 Task: Create new contact,   with mail id: 'DoeTrinity@tiffany.com', first name: 'Trinity', Last name: 'Doe', Job Title: Digital Marketing Manager, Phone number (512) 555-5678. Change life cycle stage to  'Lead' and lead status to 'New'. Add new company to the associated contact: zun.com.cn and type: Prospect. Logged in from softage.6@softage.net
Action: Mouse moved to (108, 87)
Screenshot: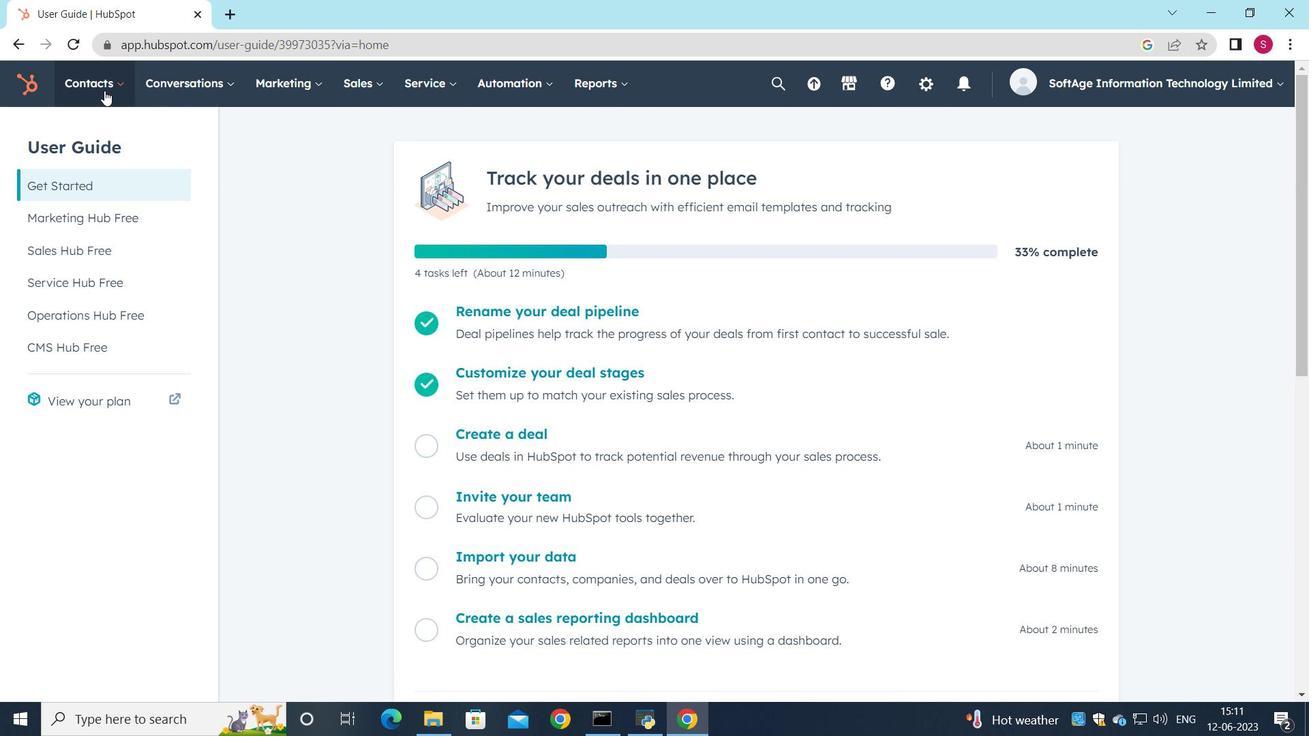
Action: Mouse pressed left at (108, 87)
Screenshot: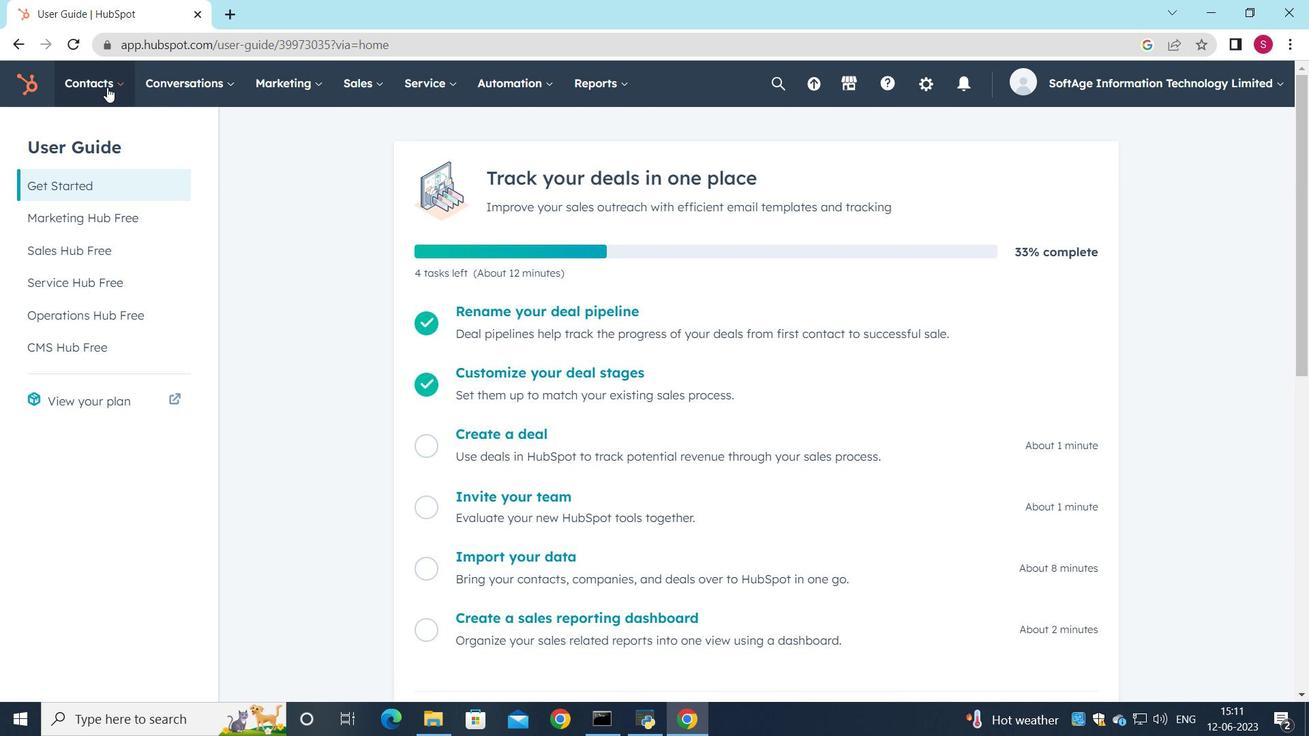 
Action: Mouse moved to (102, 134)
Screenshot: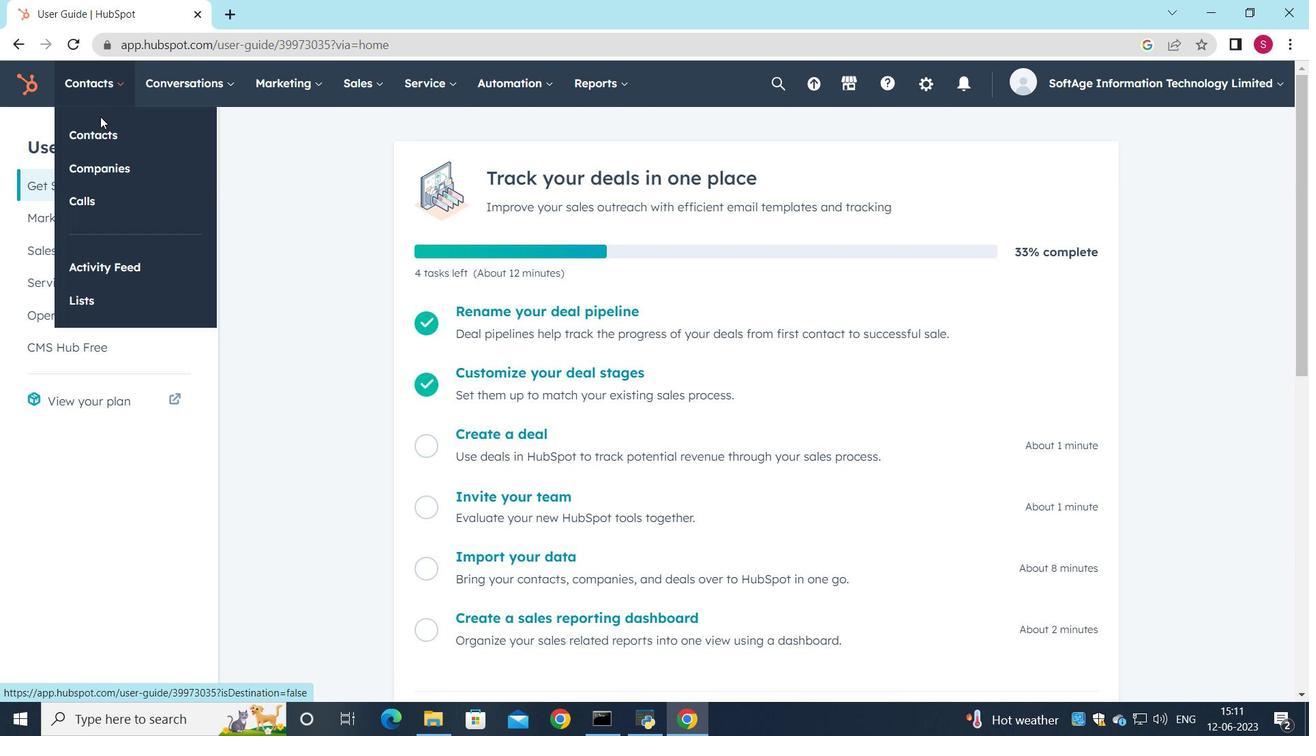
Action: Mouse pressed left at (102, 134)
Screenshot: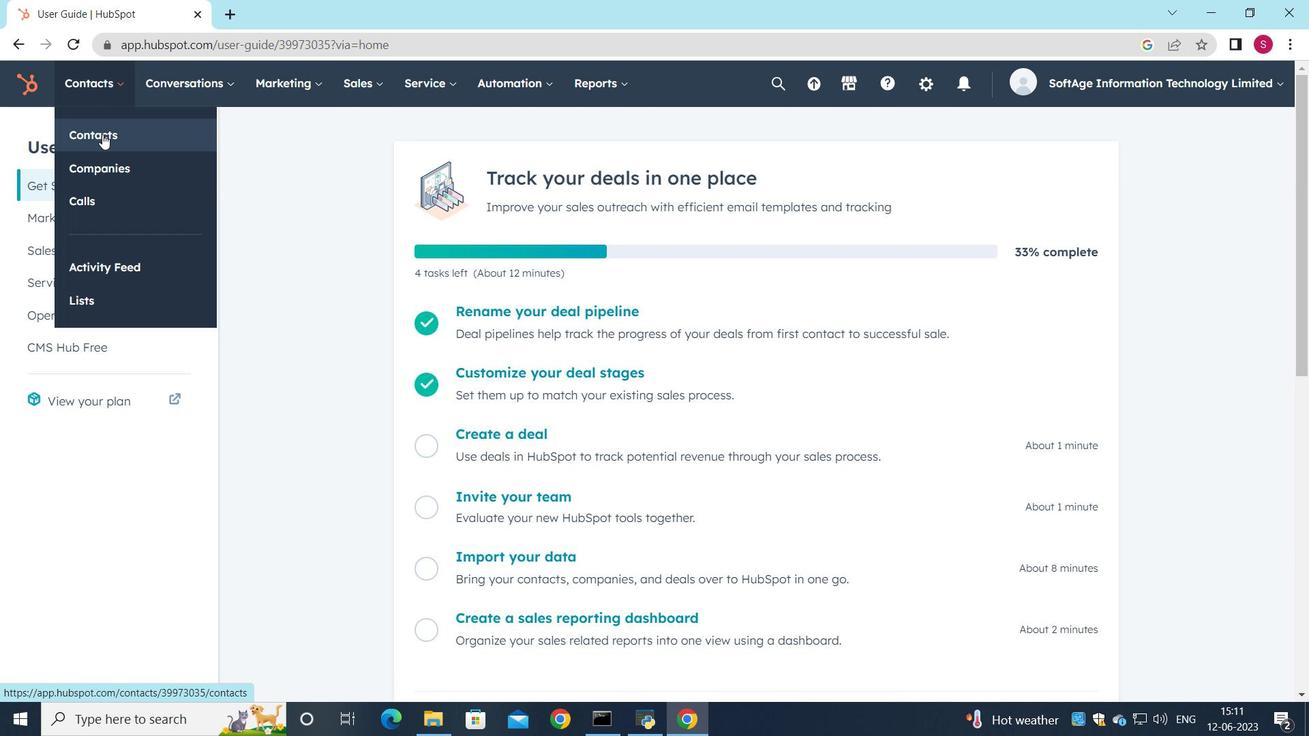 
Action: Mouse moved to (1235, 138)
Screenshot: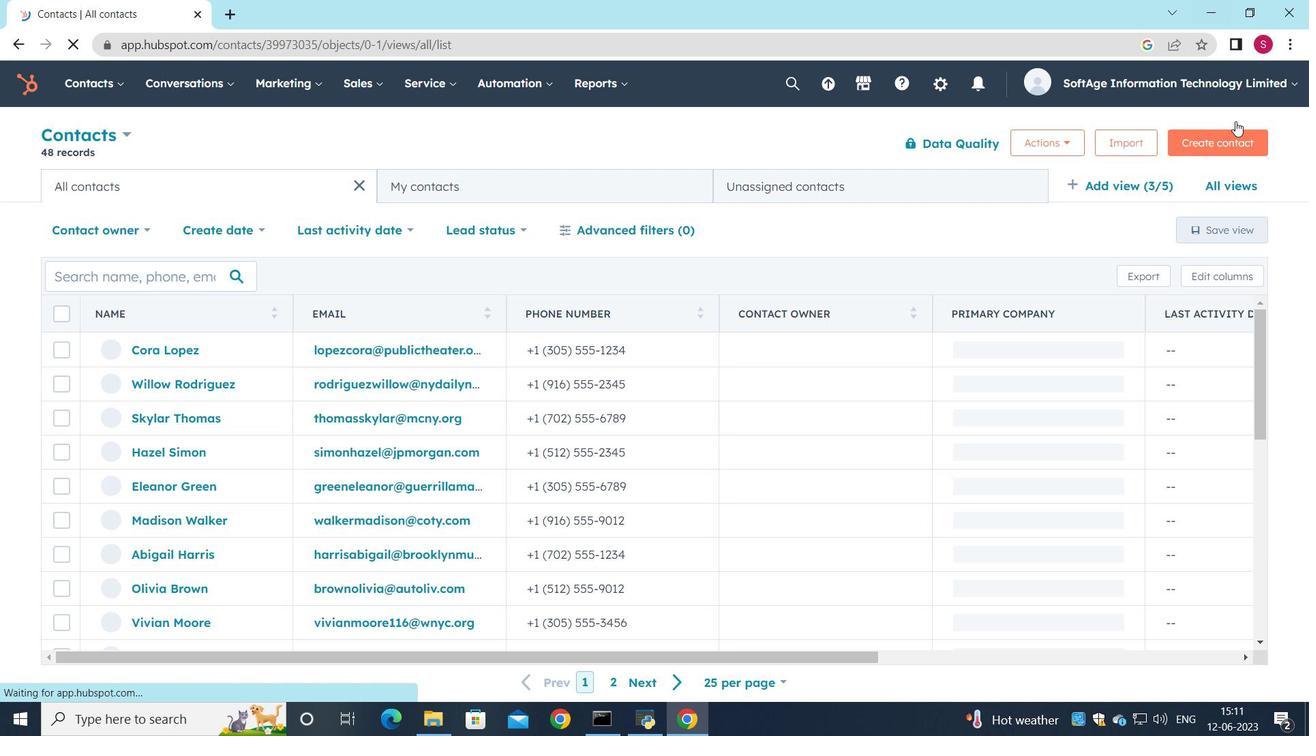 
Action: Mouse pressed left at (1235, 138)
Screenshot: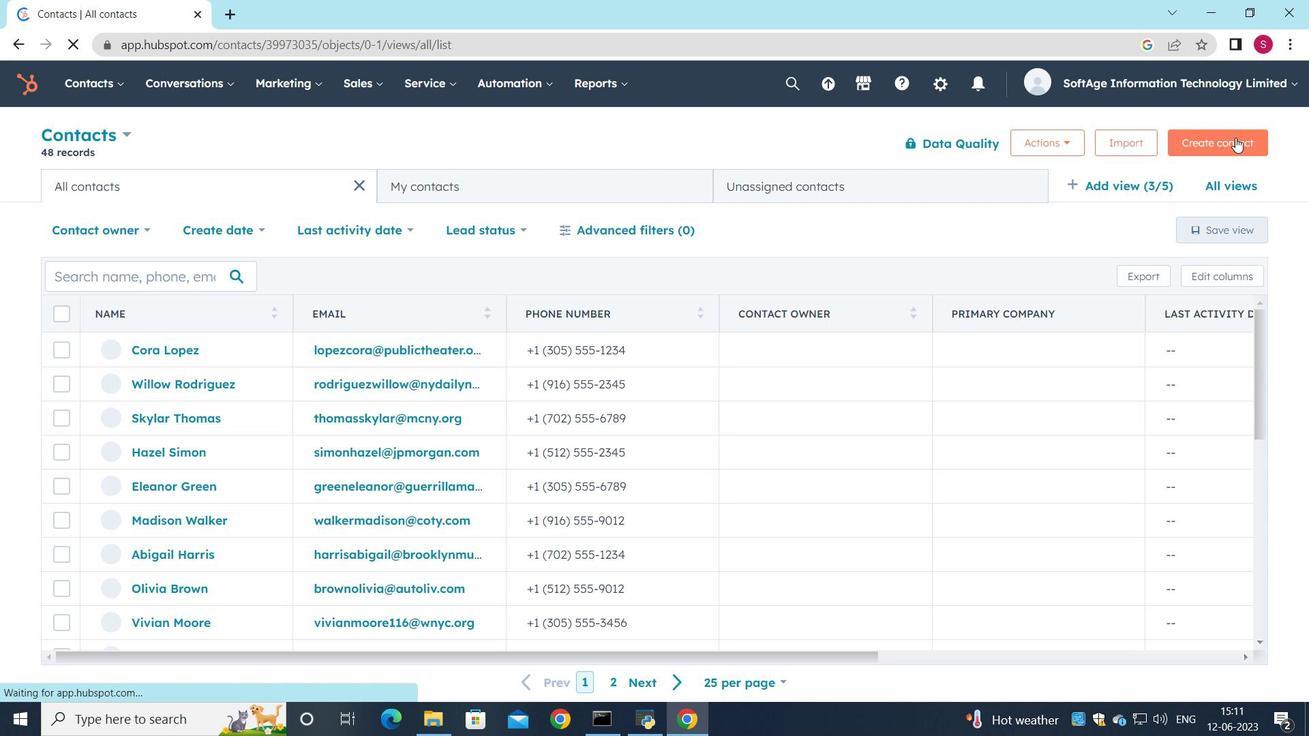 
Action: Mouse moved to (926, 214)
Screenshot: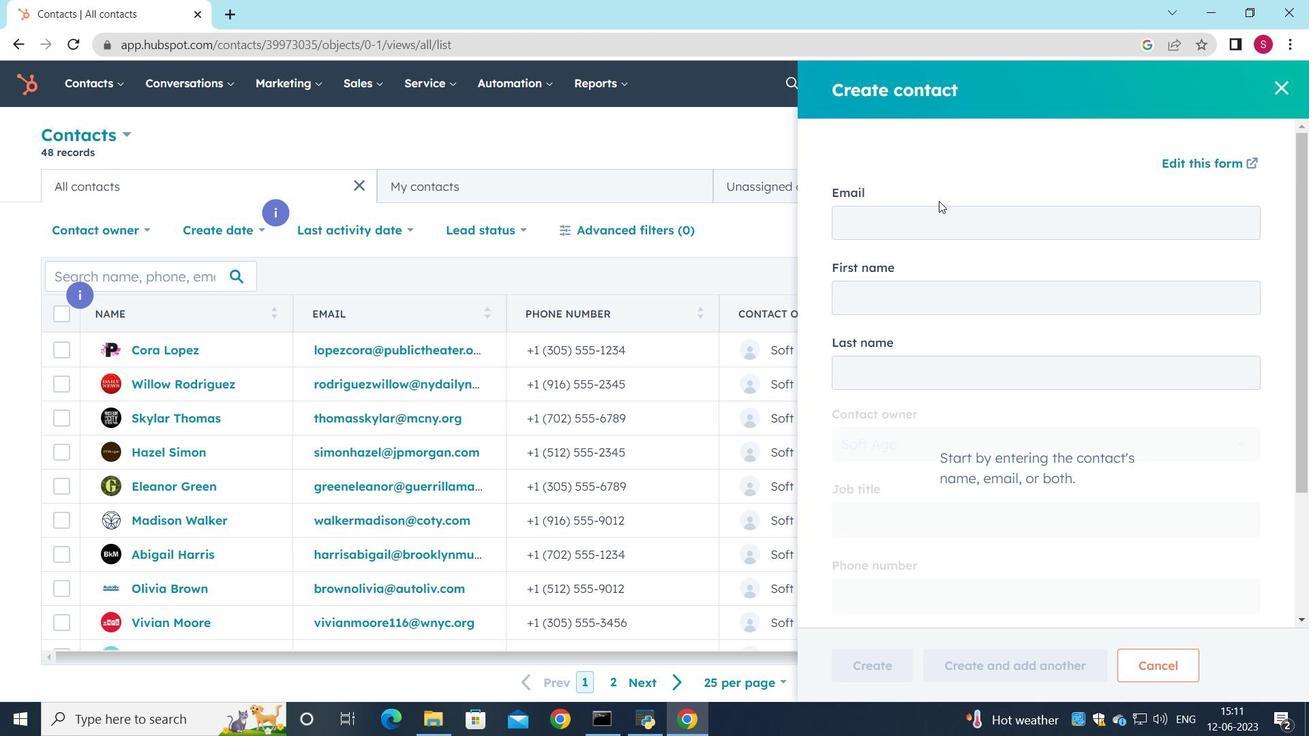 
Action: Mouse pressed left at (926, 214)
Screenshot: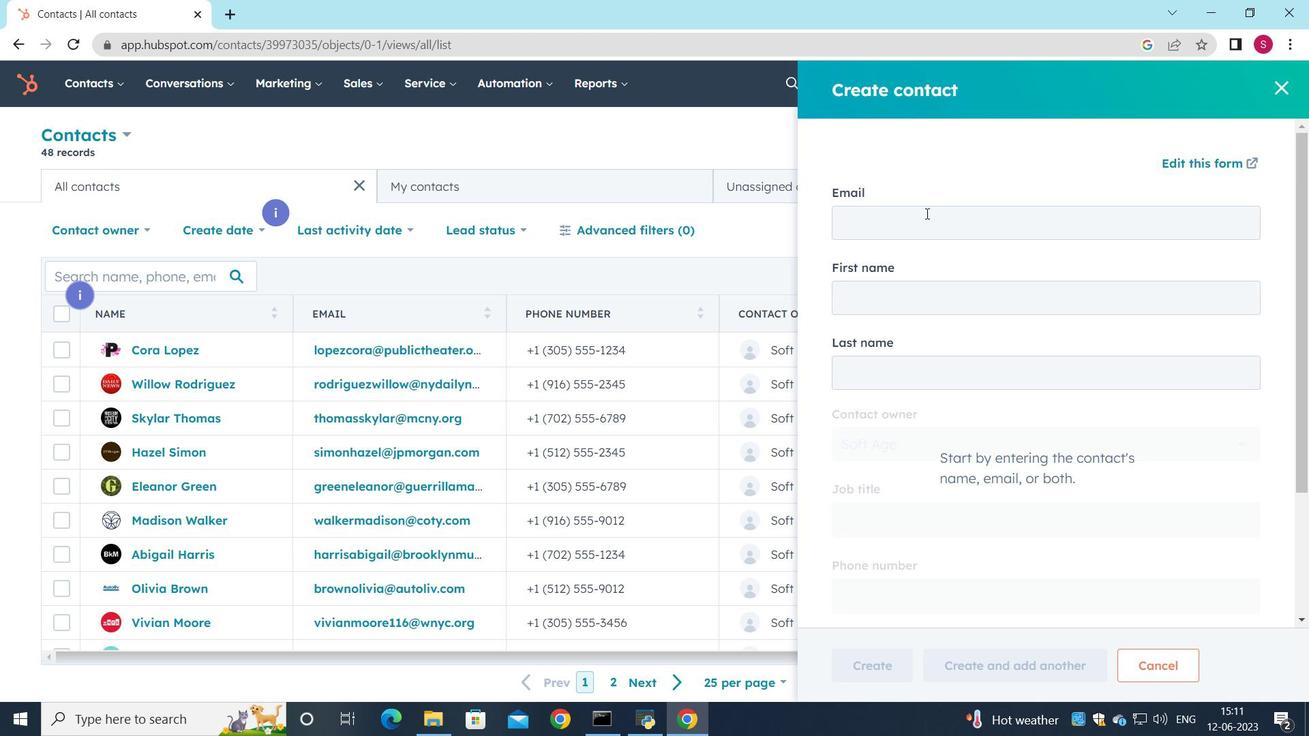 
Action: Mouse moved to (927, 219)
Screenshot: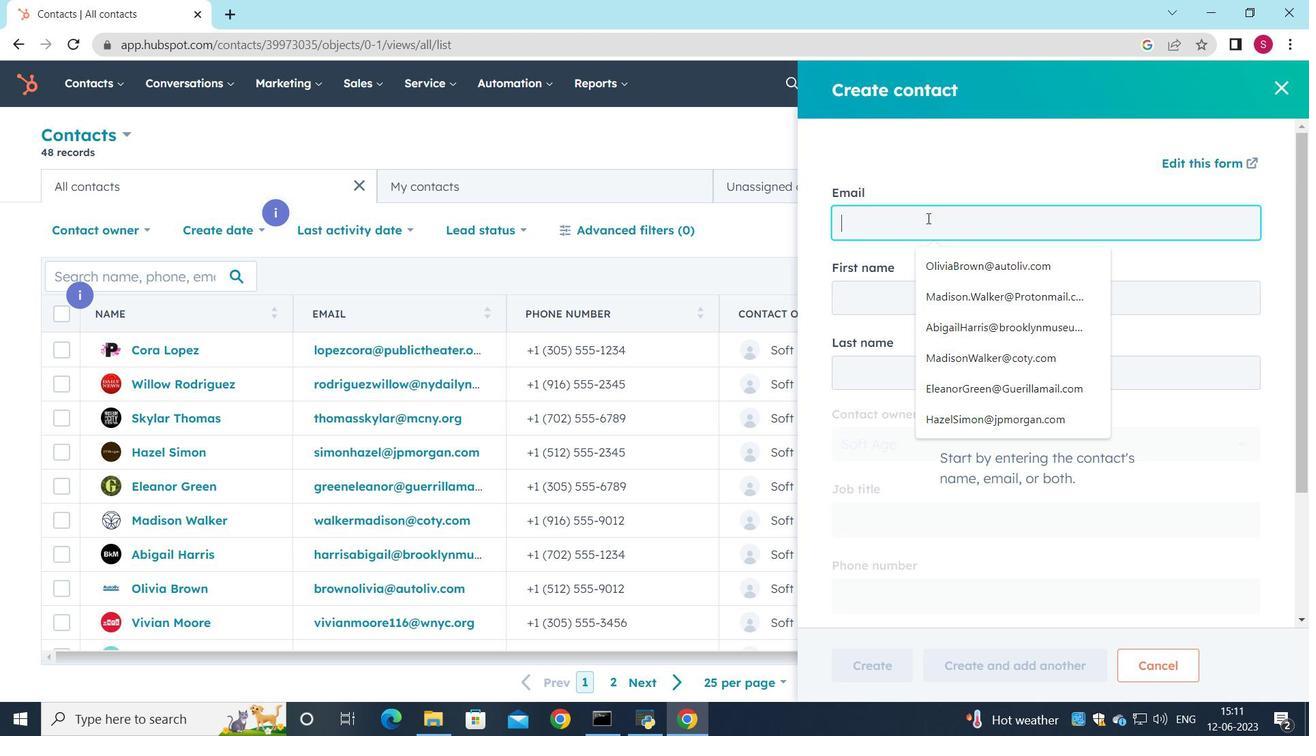 
Action: Key pressed <Key.shift>Doe<Key.shift><Key.shift><Key.shift><Key.shift><Key.shift>trinity<Key.shift><Key.shift>@tiffany.com
Screenshot: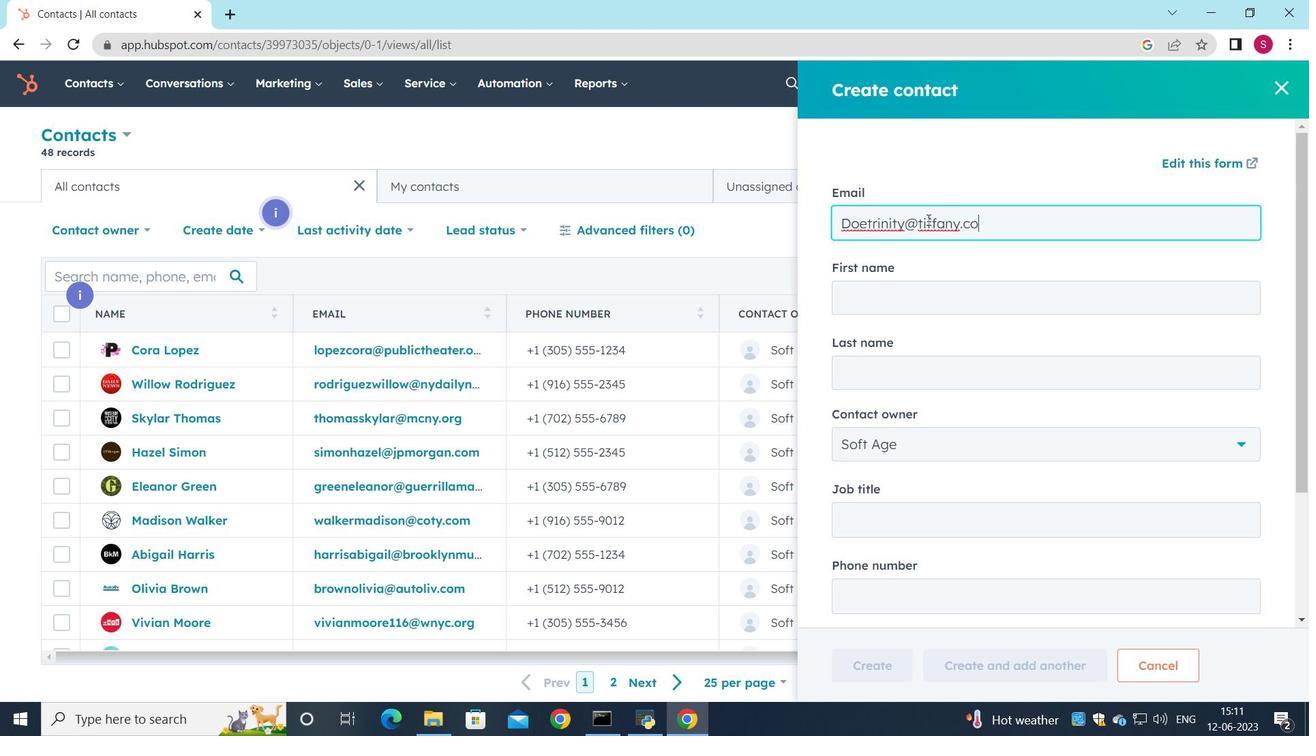 
Action: Mouse moved to (919, 293)
Screenshot: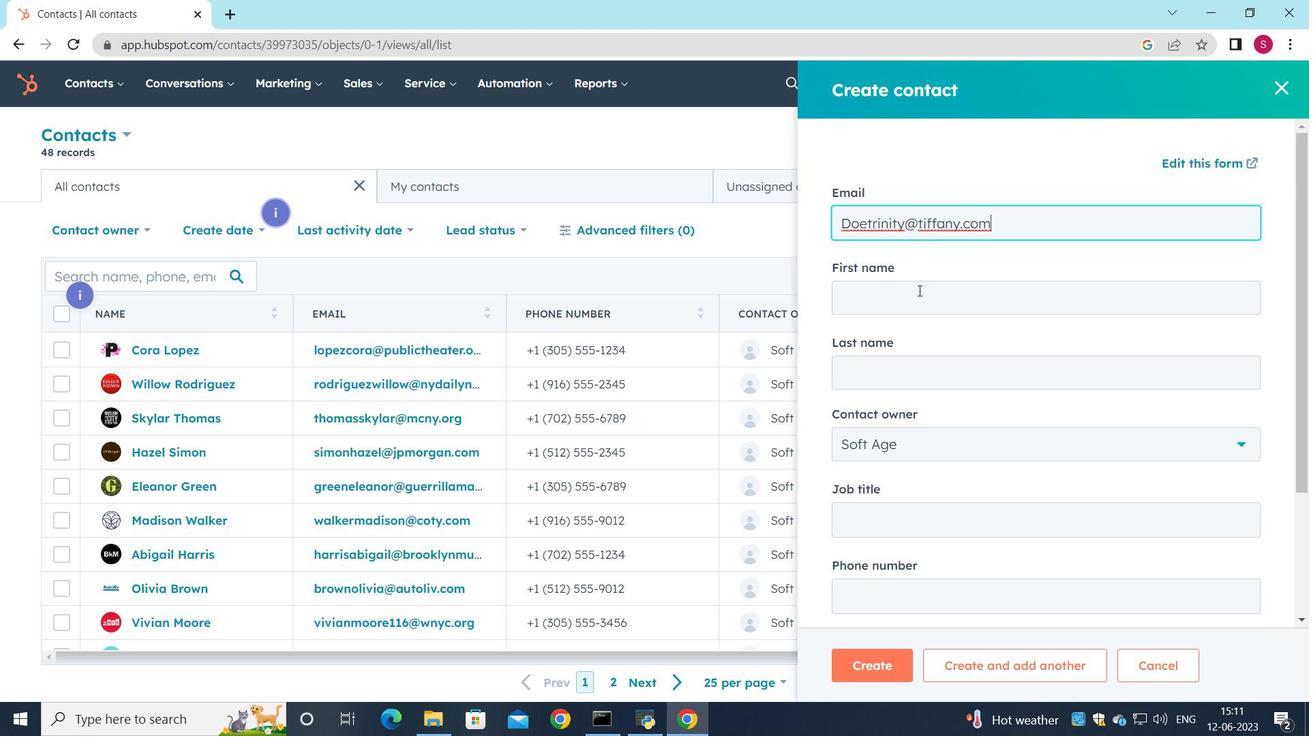 
Action: Mouse pressed left at (919, 293)
Screenshot: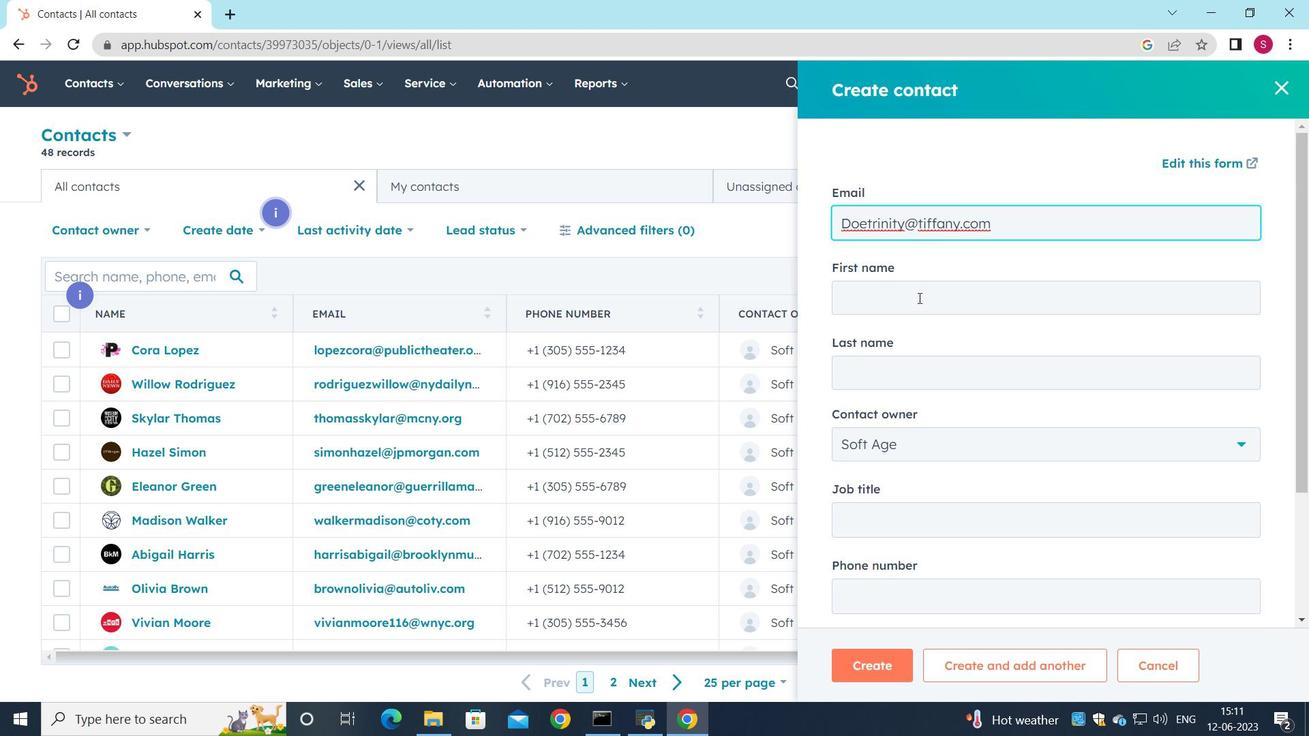 
Action: Key pressed <Key.shift><Key.shift><Key.shift><Key.shift><Key.shift><Key.shift><Key.shift><Key.shift><Key.shift><Key.shift><Key.shift><Key.shift><Key.shift><Key.shift><Key.shift><Key.shift><Key.shift><Key.shift><Key.shift><Key.shift><Key.shift><Key.shift><Key.shift><Key.shift><Key.shift><Key.shift><Key.shift><Key.shift><Key.shift><Key.shift><Key.shift><Key.shift><Key.shift><Key.shift><Key.shift><Key.shift><Key.shift>Trinity
Screenshot: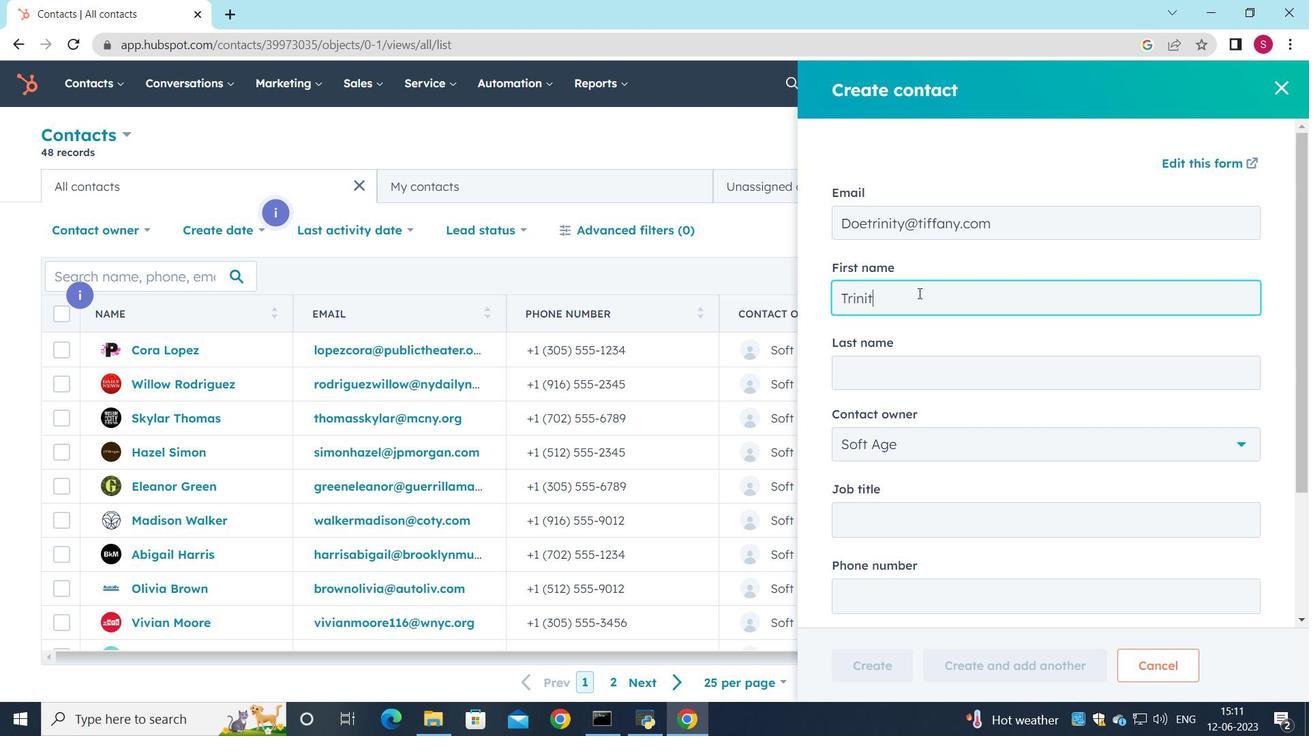 
Action: Mouse moved to (892, 364)
Screenshot: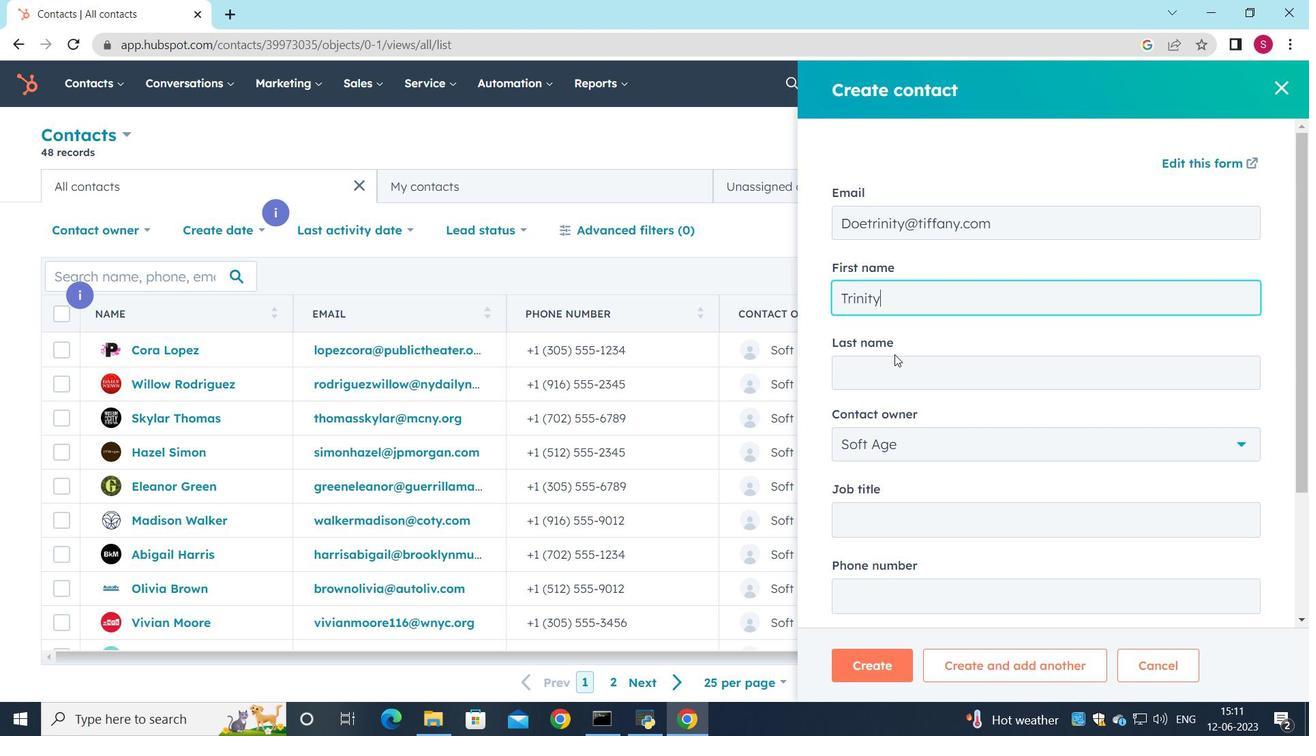 
Action: Mouse pressed left at (892, 364)
Screenshot: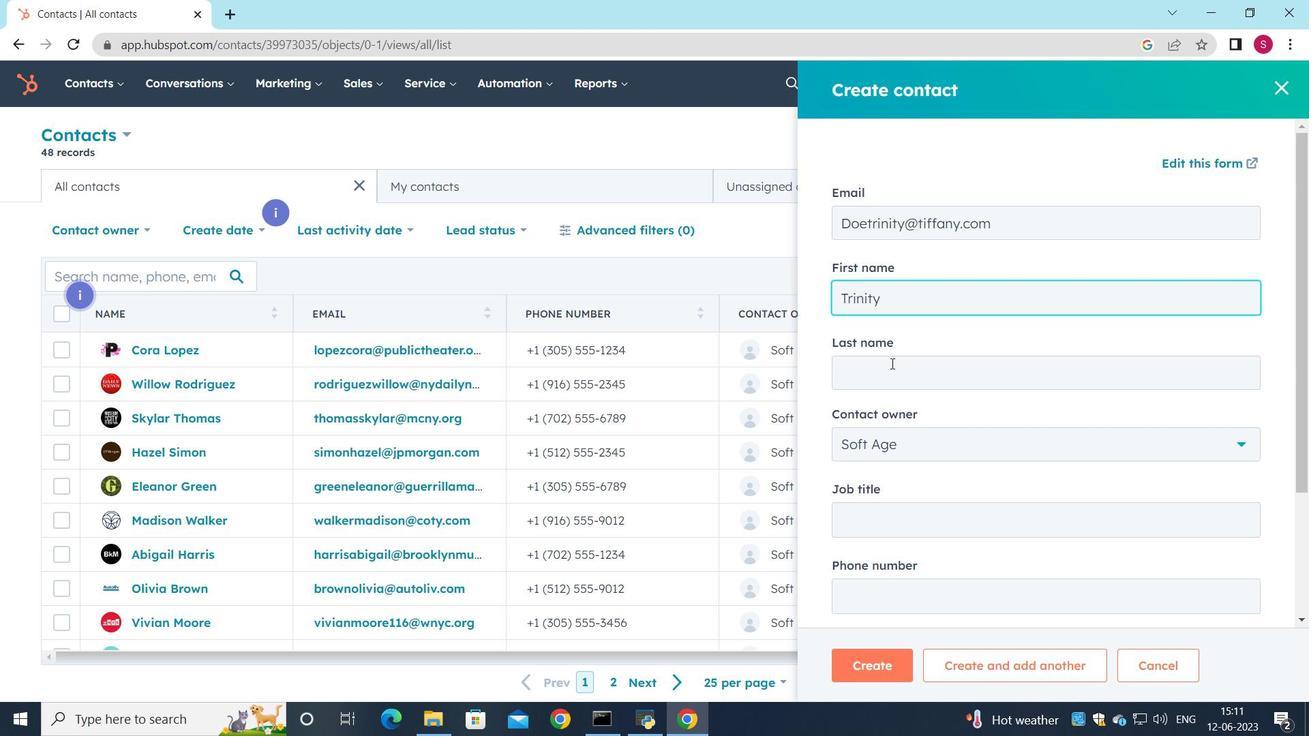 
Action: Key pressed <Key.shift>Doe
Screenshot: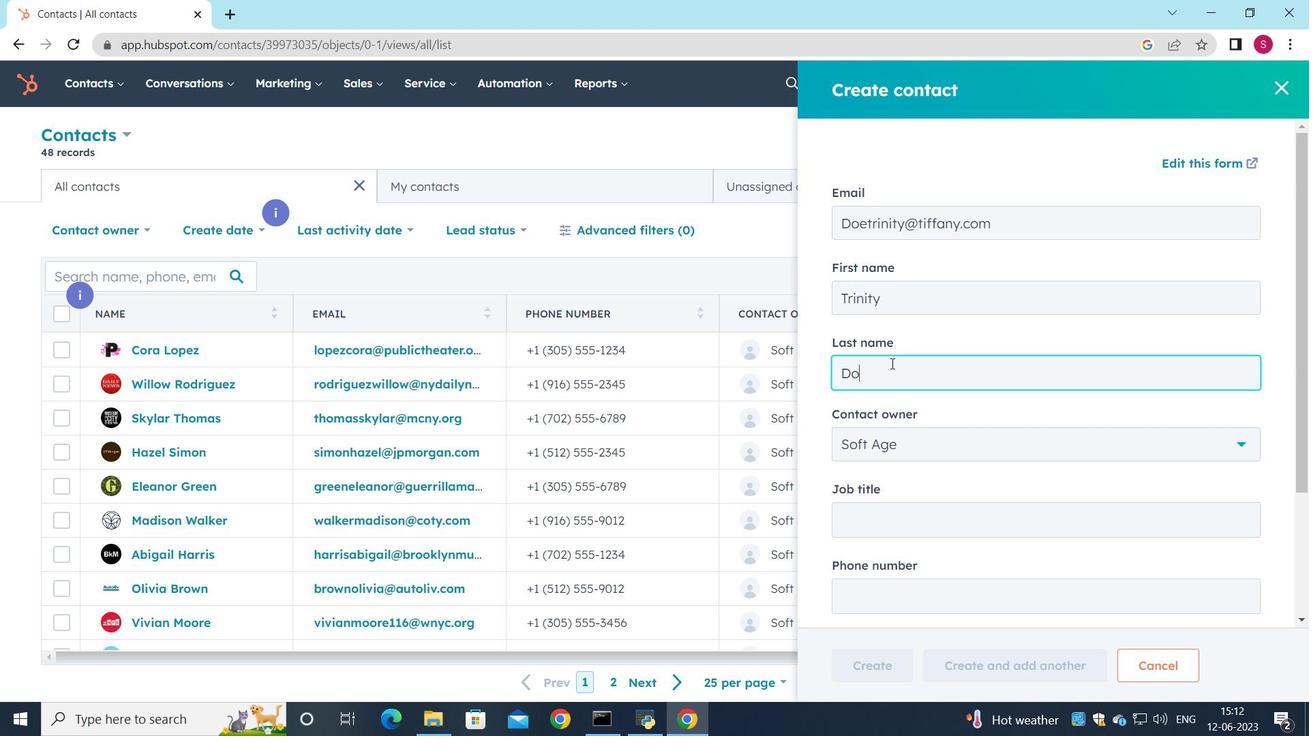 
Action: Mouse scrolled (892, 363) with delta (0, 0)
Screenshot: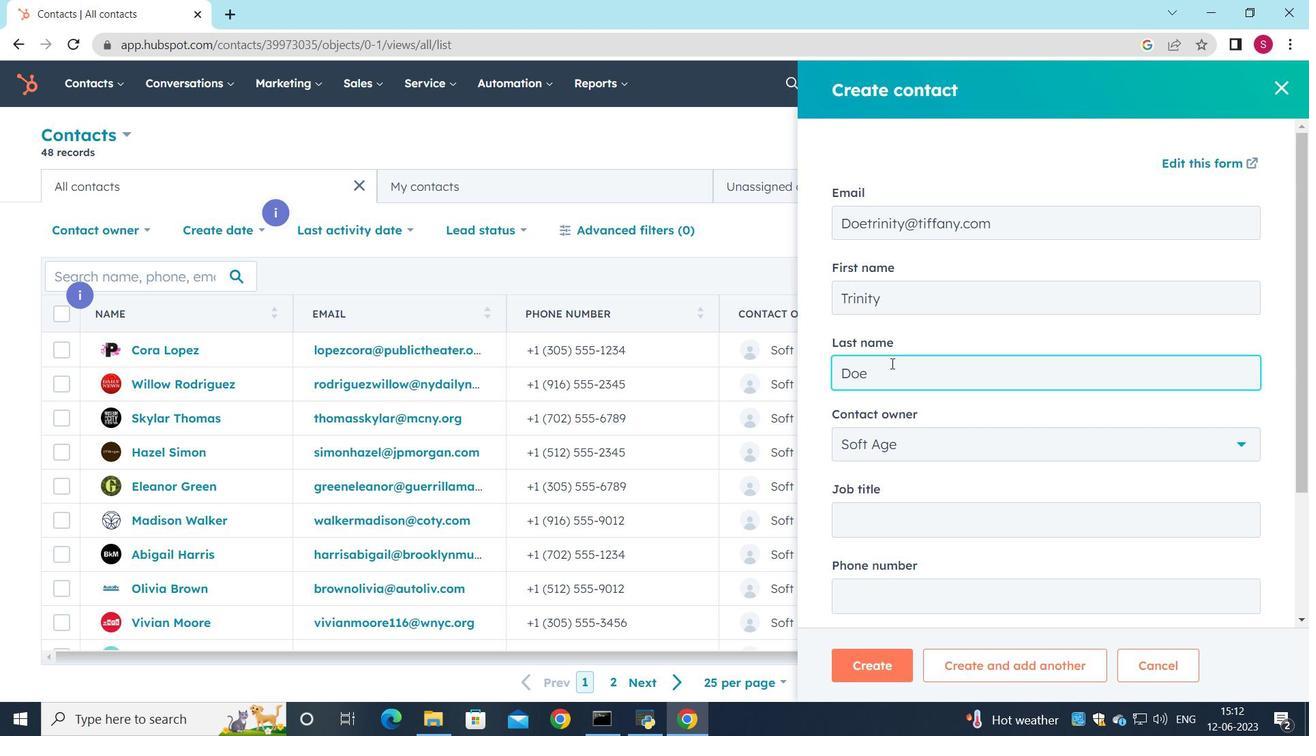 
Action: Mouse moved to (900, 439)
Screenshot: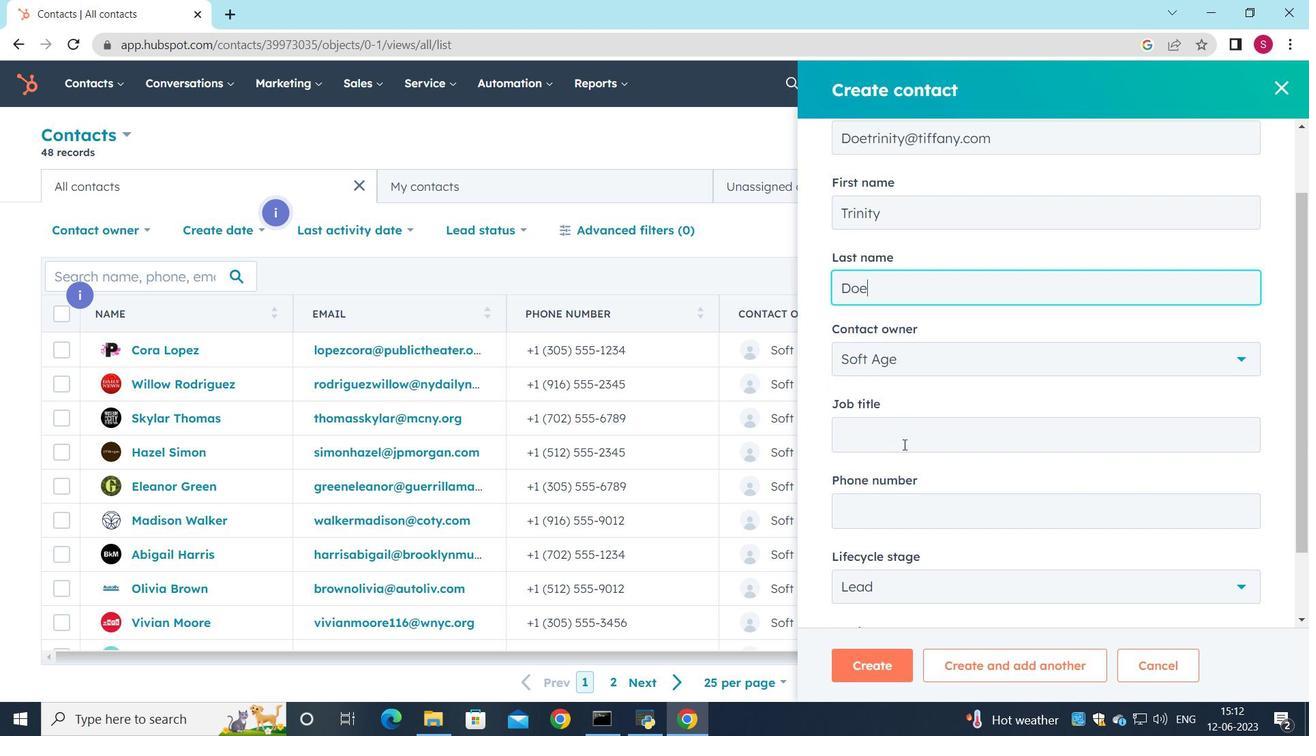 
Action: Mouse pressed left at (900, 439)
Screenshot: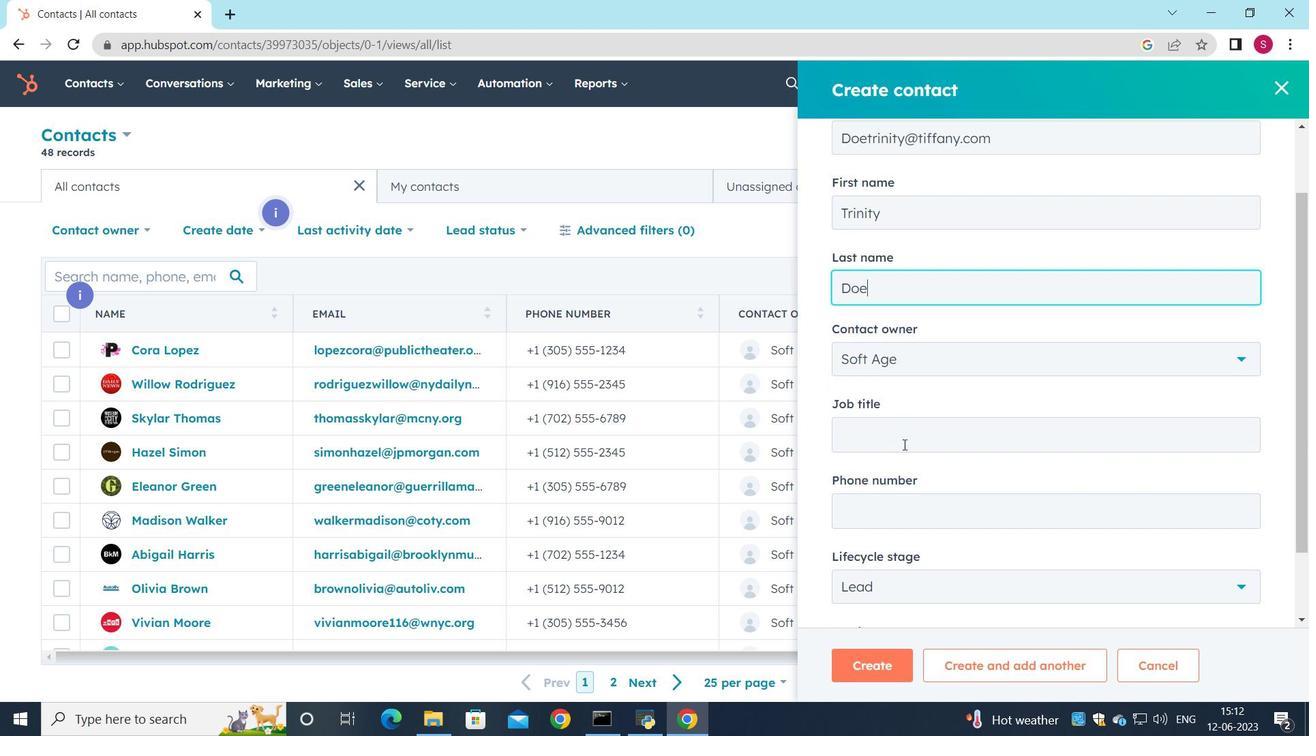 
Action: Key pressed <Key.shift>Digital<Key.space><Key.shift_r>Marketing<Key.space><Key.shift_r>Mansa<Key.backspace><Key.backspace>ager
Screenshot: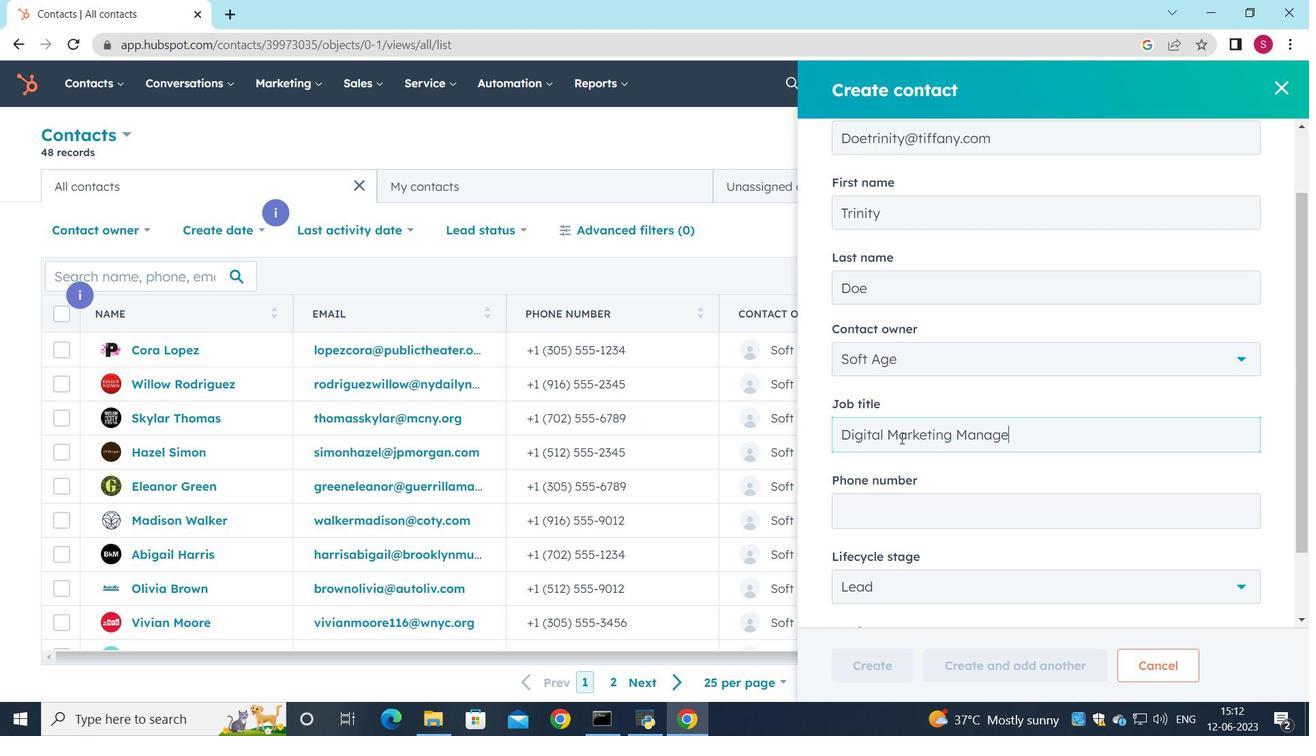 
Action: Mouse moved to (903, 509)
Screenshot: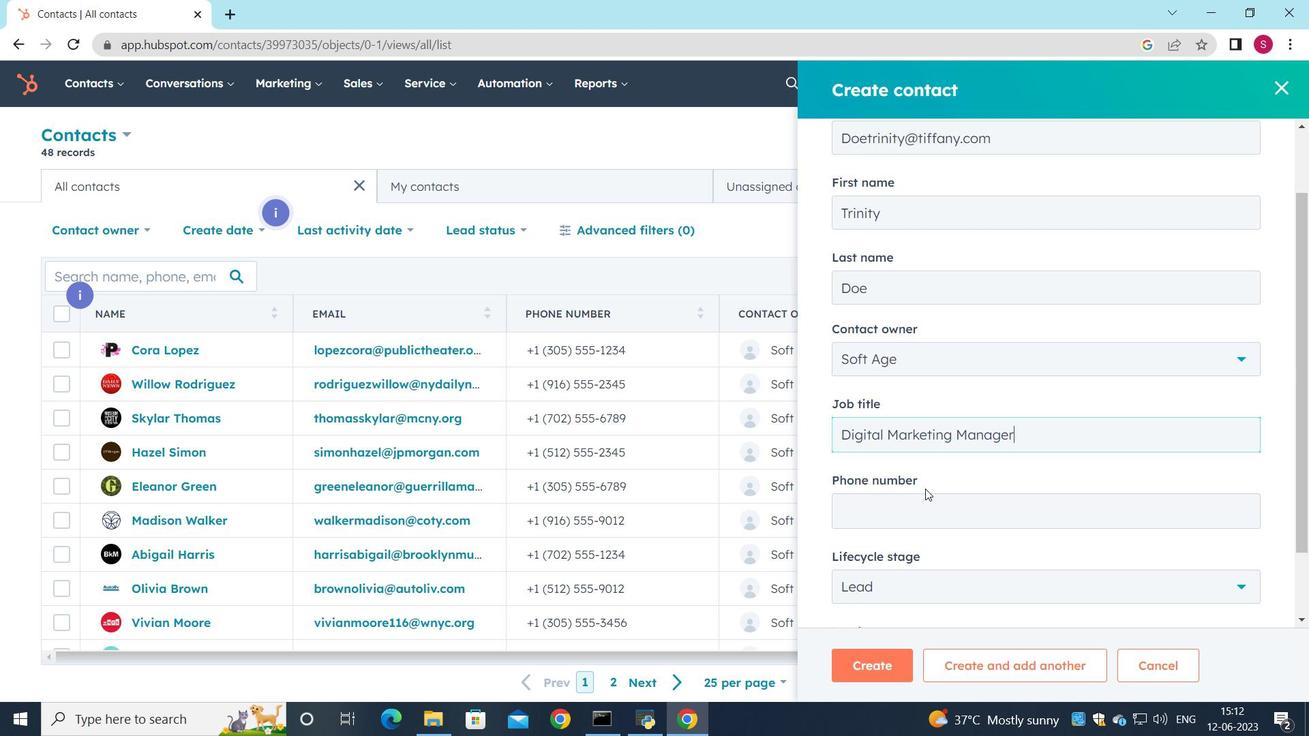 
Action: Mouse pressed left at (903, 509)
Screenshot: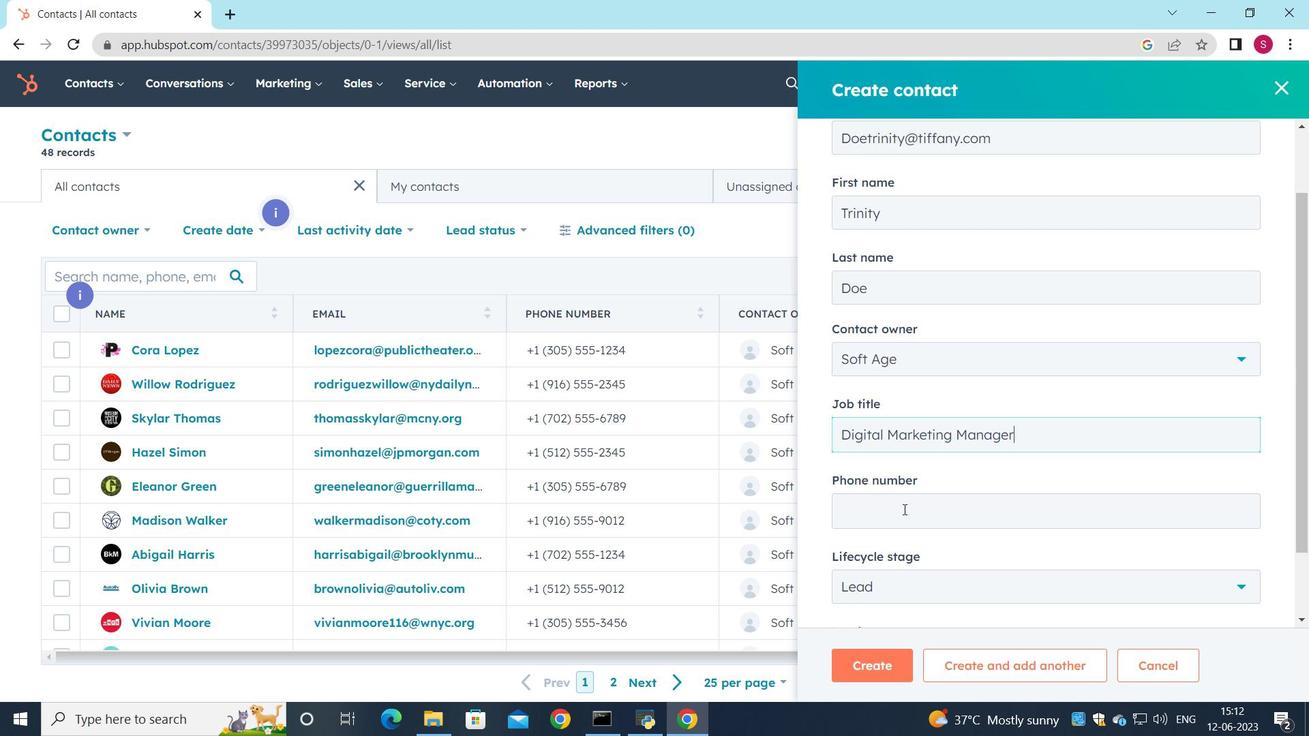
Action: Key pressed 5125555678
Screenshot: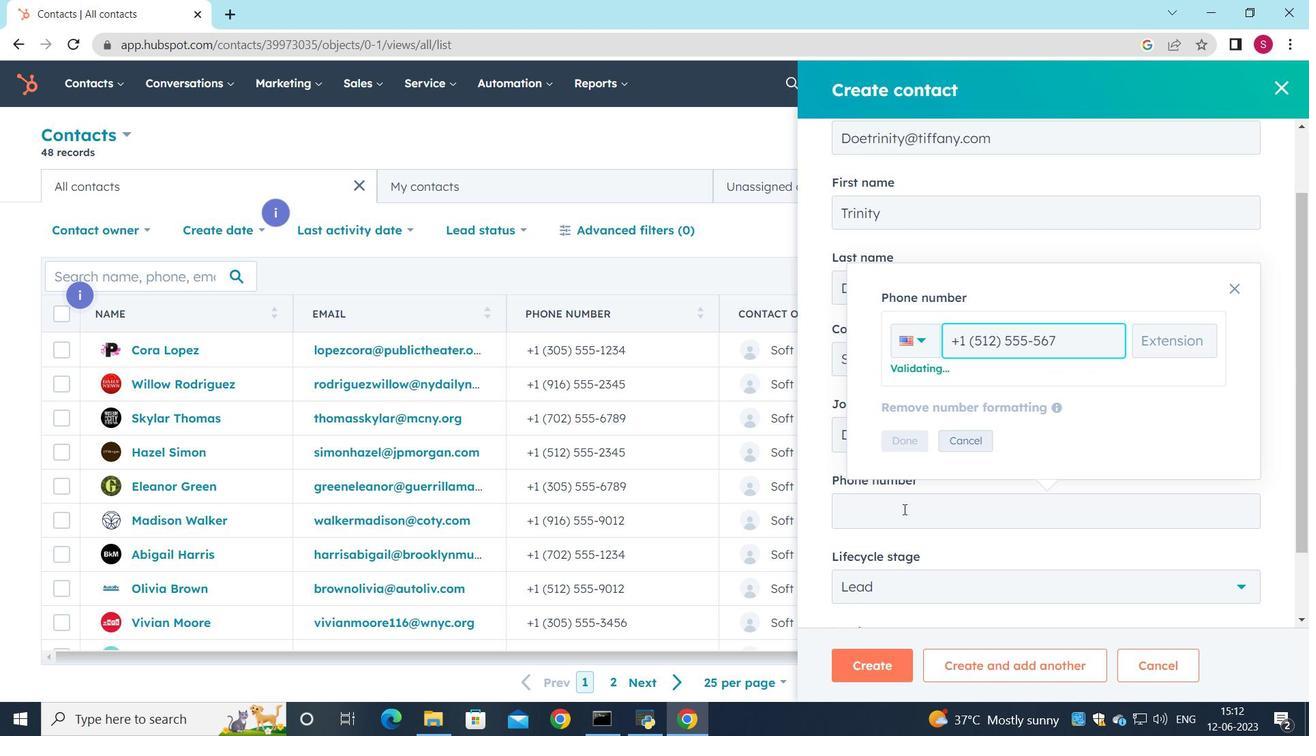 
Action: Mouse moved to (888, 433)
Screenshot: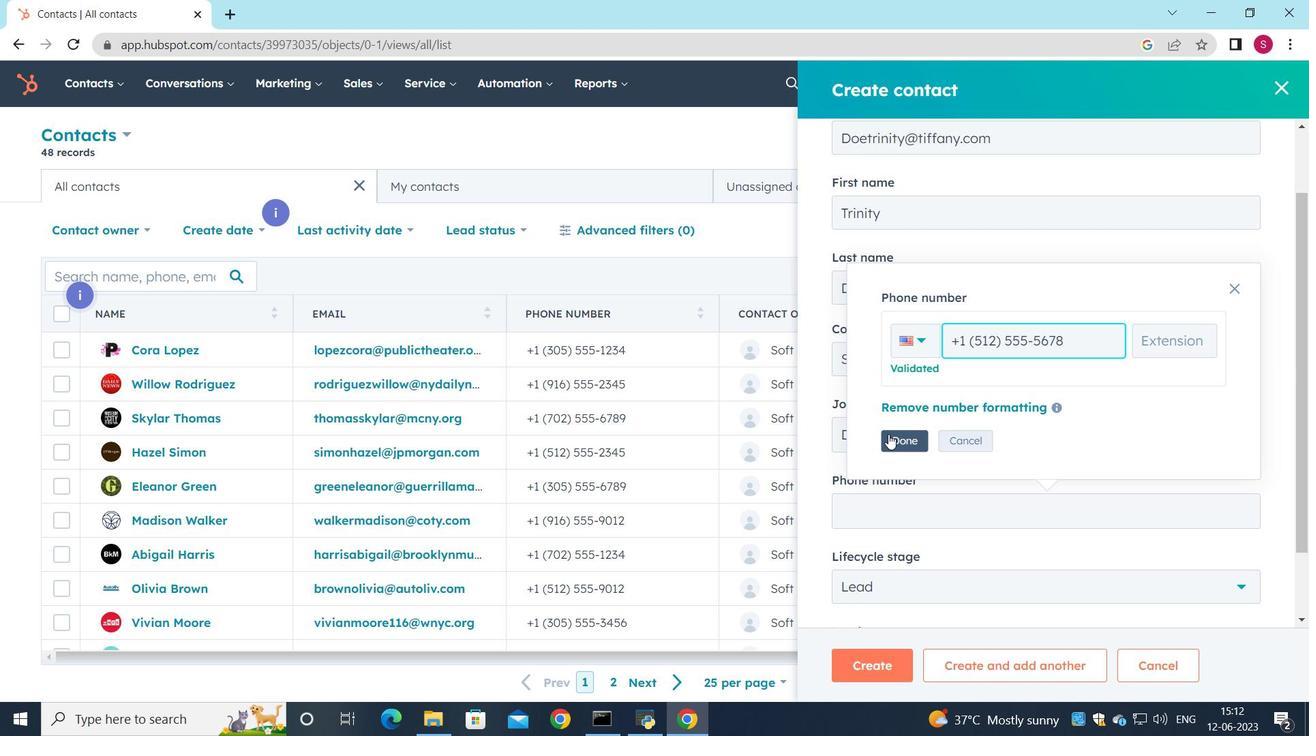 
Action: Mouse pressed left at (888, 433)
Screenshot: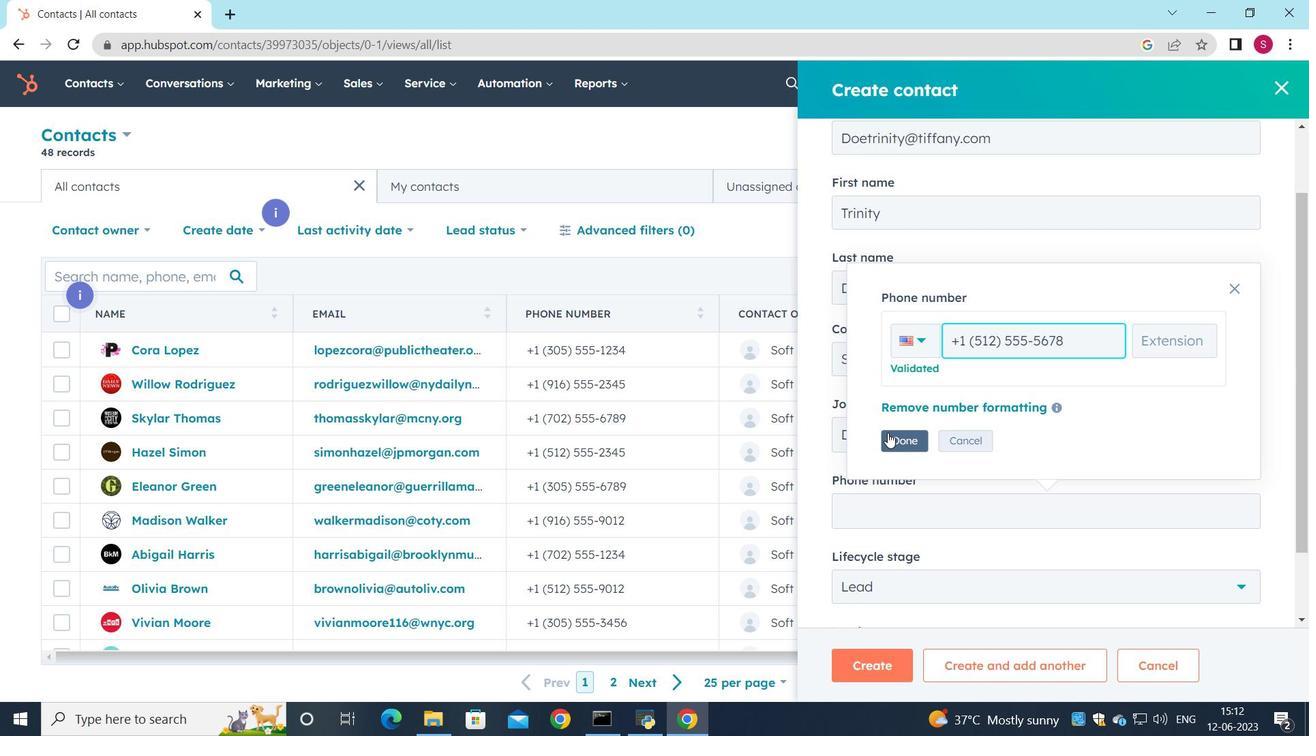 
Action: Mouse moved to (937, 511)
Screenshot: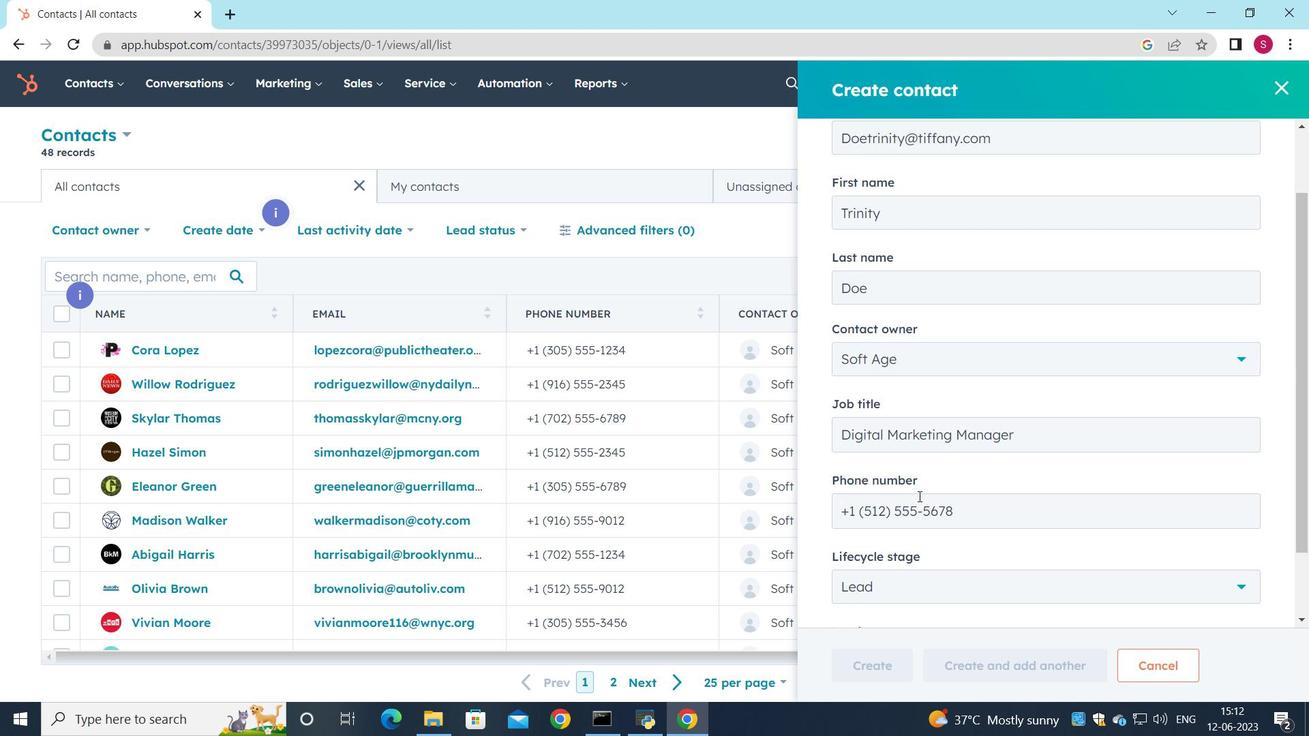 
Action: Mouse scrolled (937, 510) with delta (0, 0)
Screenshot: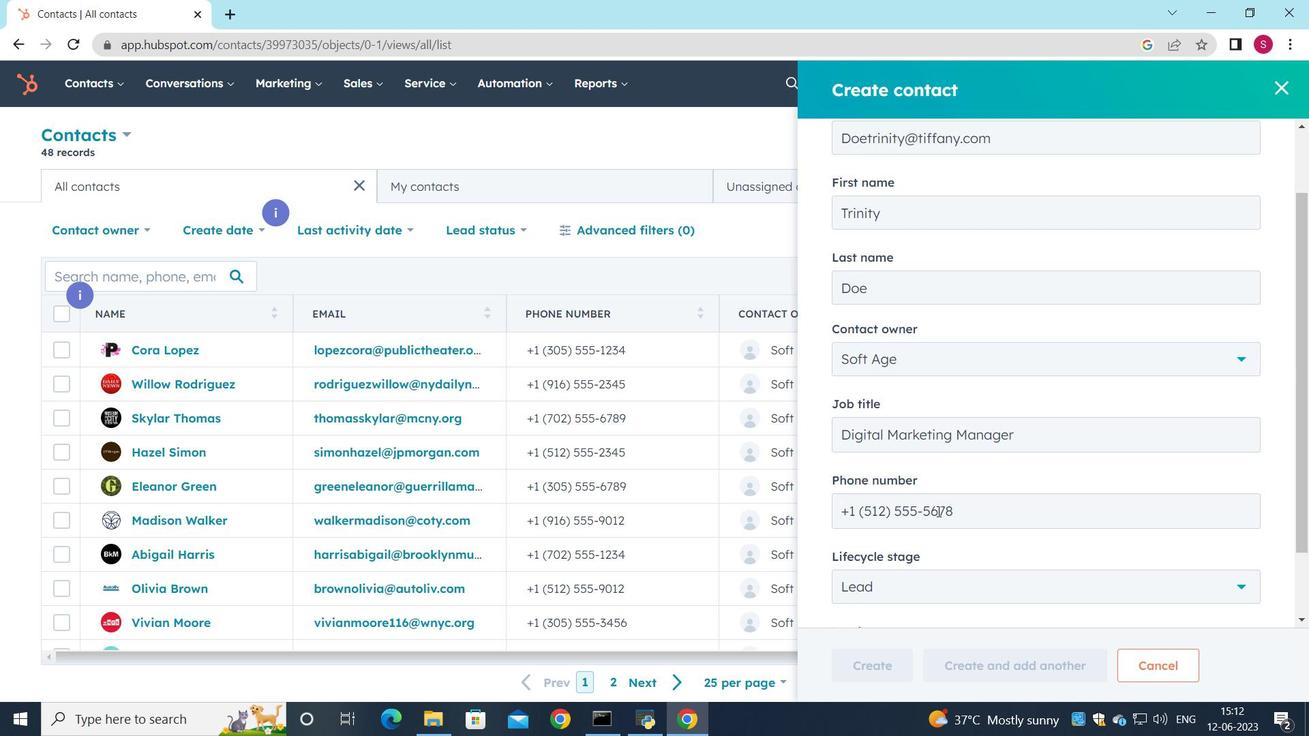 
Action: Mouse moved to (953, 525)
Screenshot: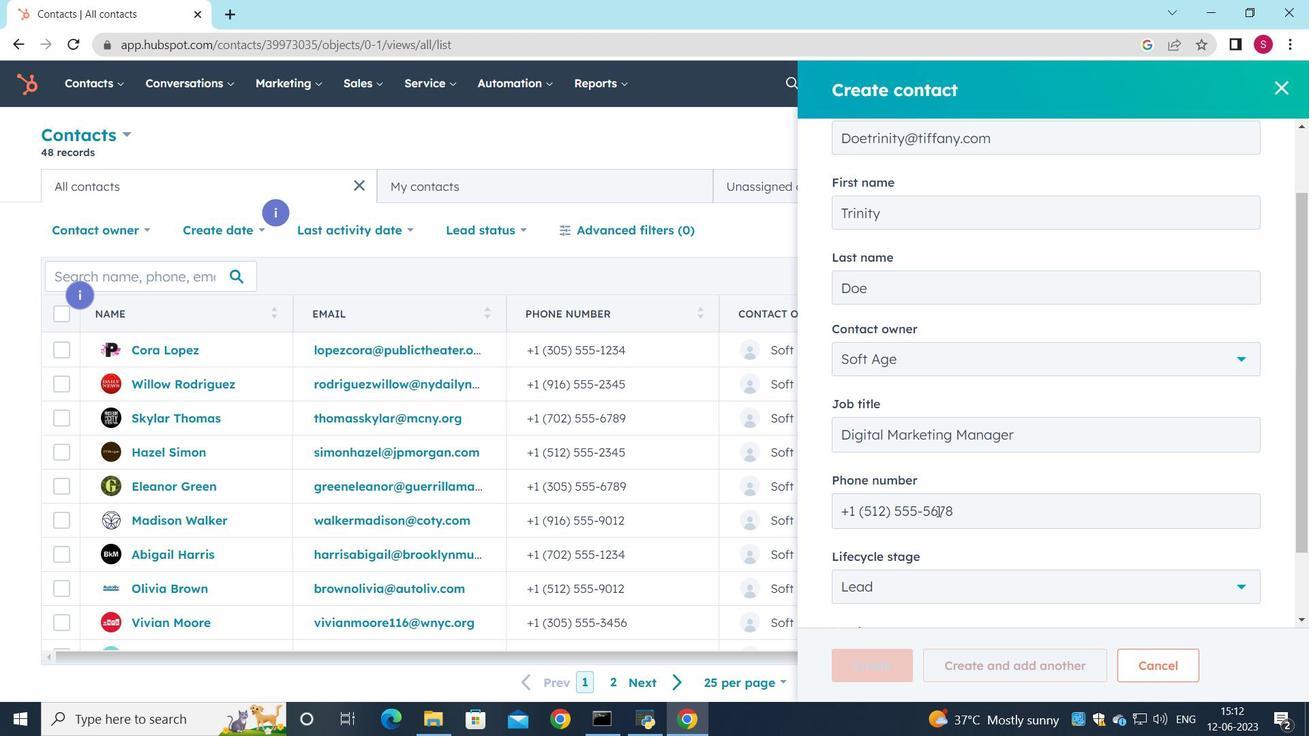 
Action: Mouse scrolled (937, 512) with delta (0, 0)
Screenshot: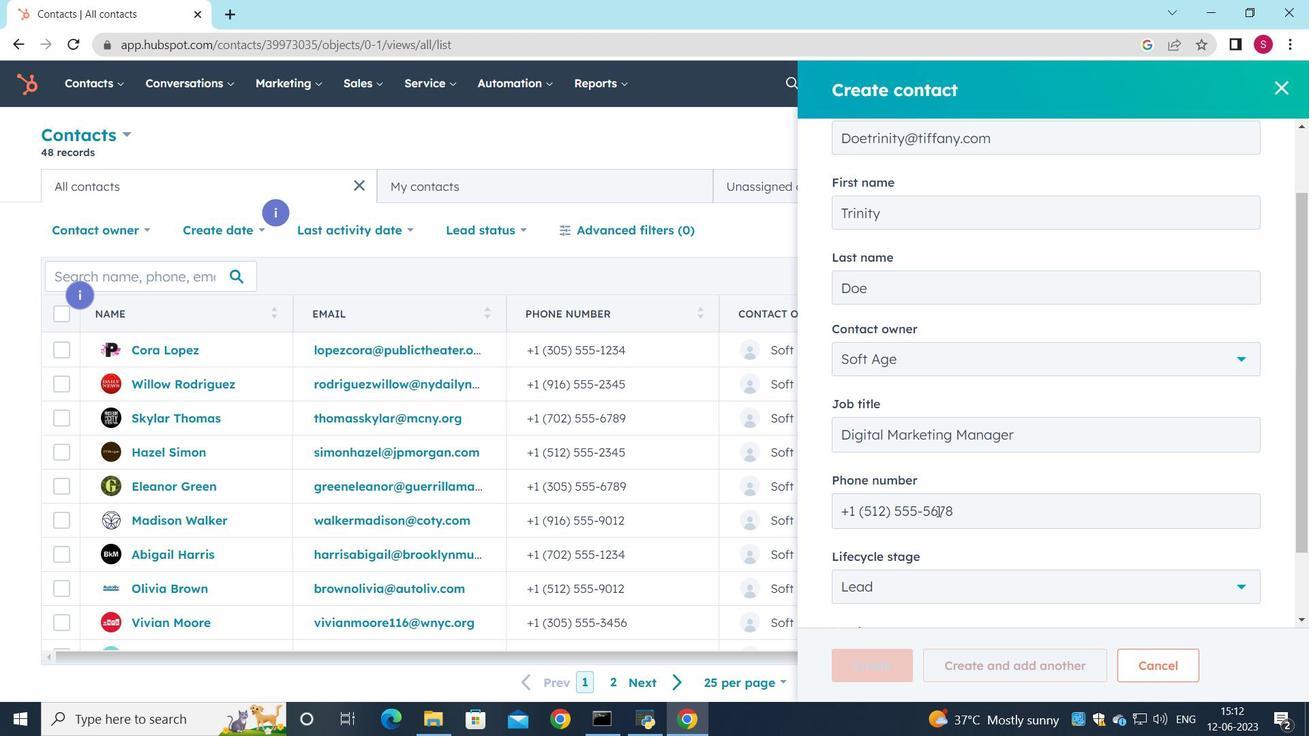
Action: Mouse moved to (956, 527)
Screenshot: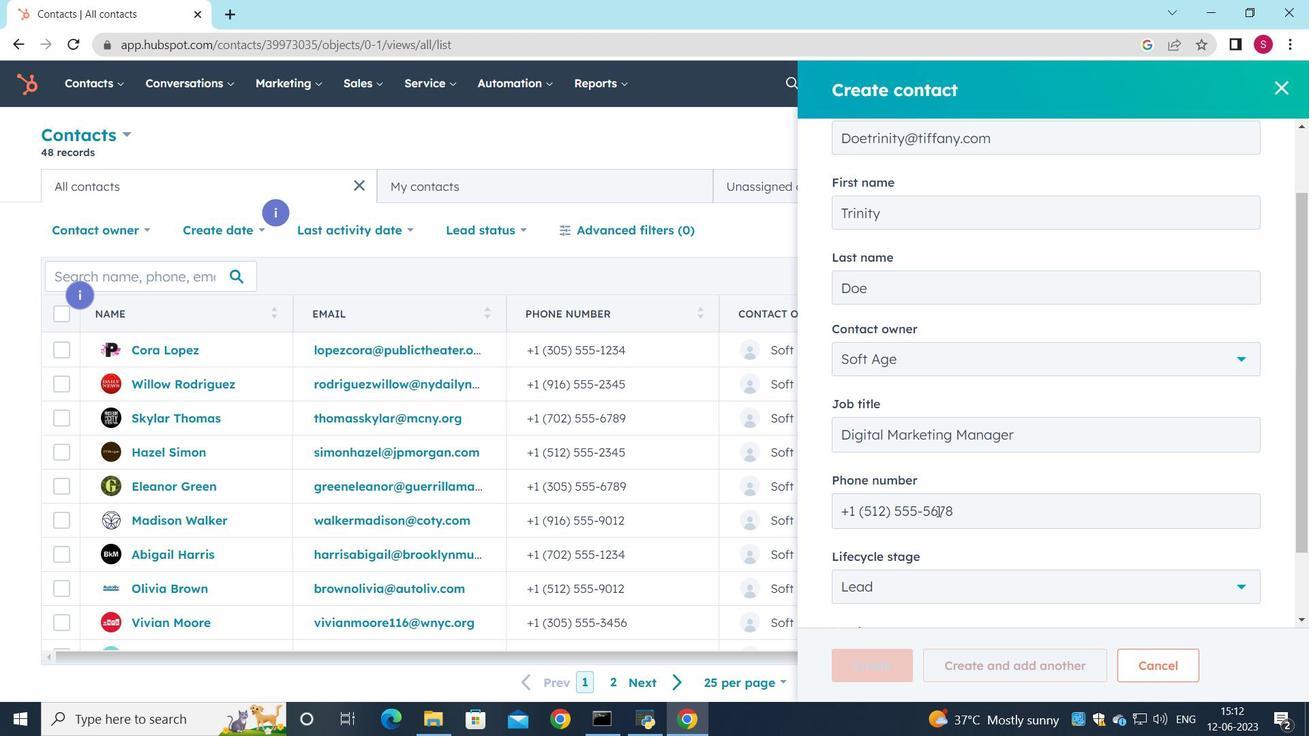 
Action: Mouse scrolled (937, 514) with delta (0, 0)
Screenshot: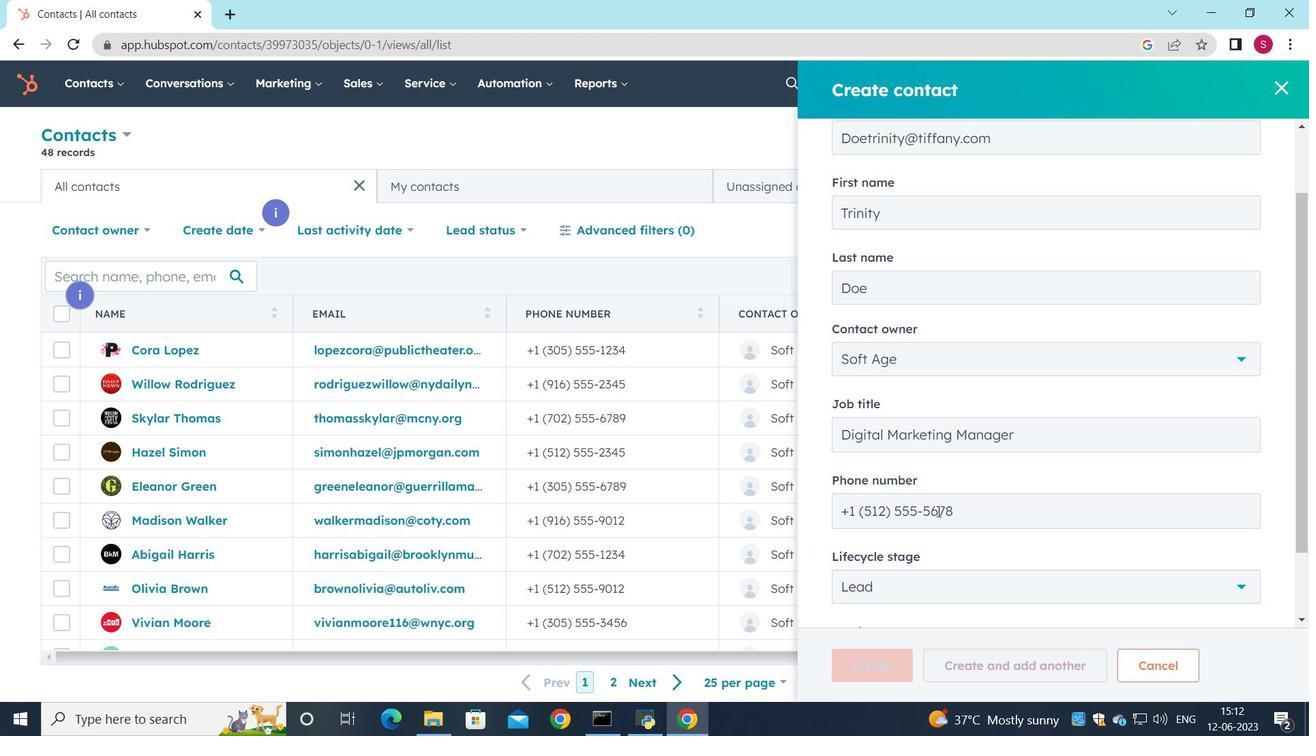 
Action: Mouse moved to (1225, 579)
Screenshot: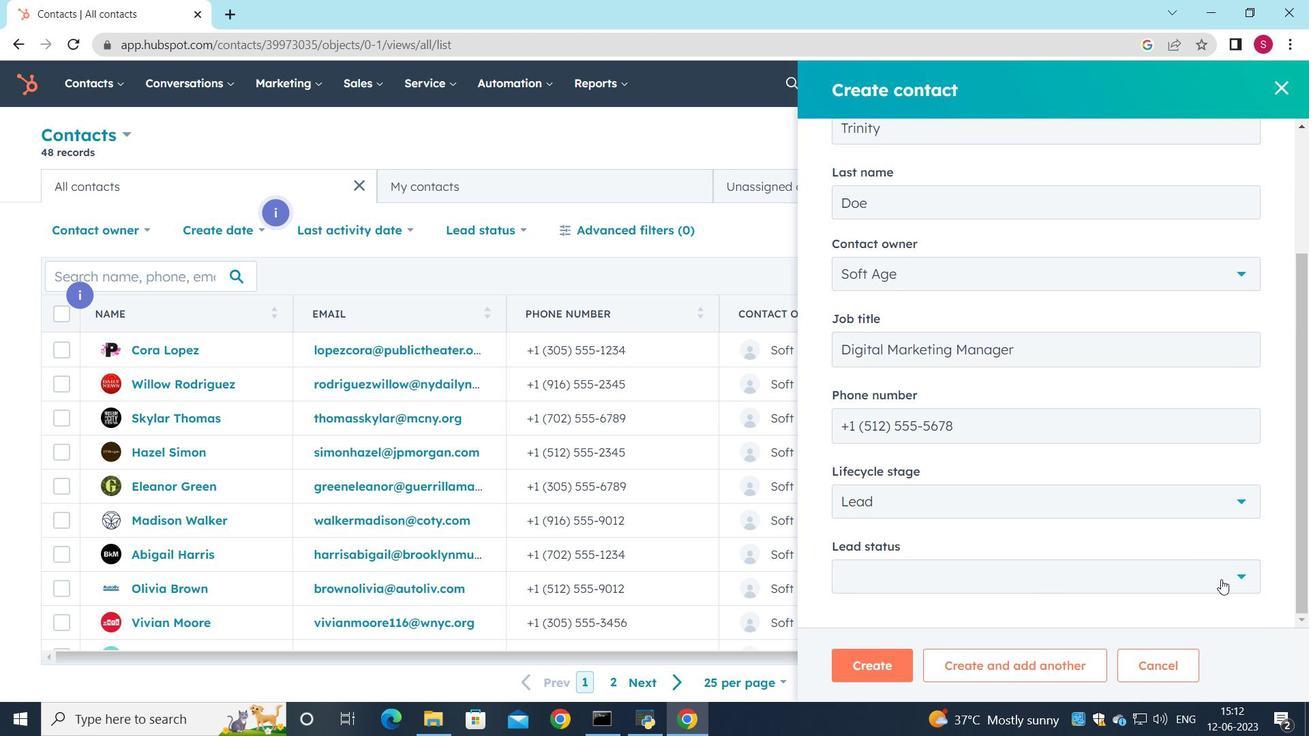 
Action: Mouse pressed left at (1225, 579)
Screenshot: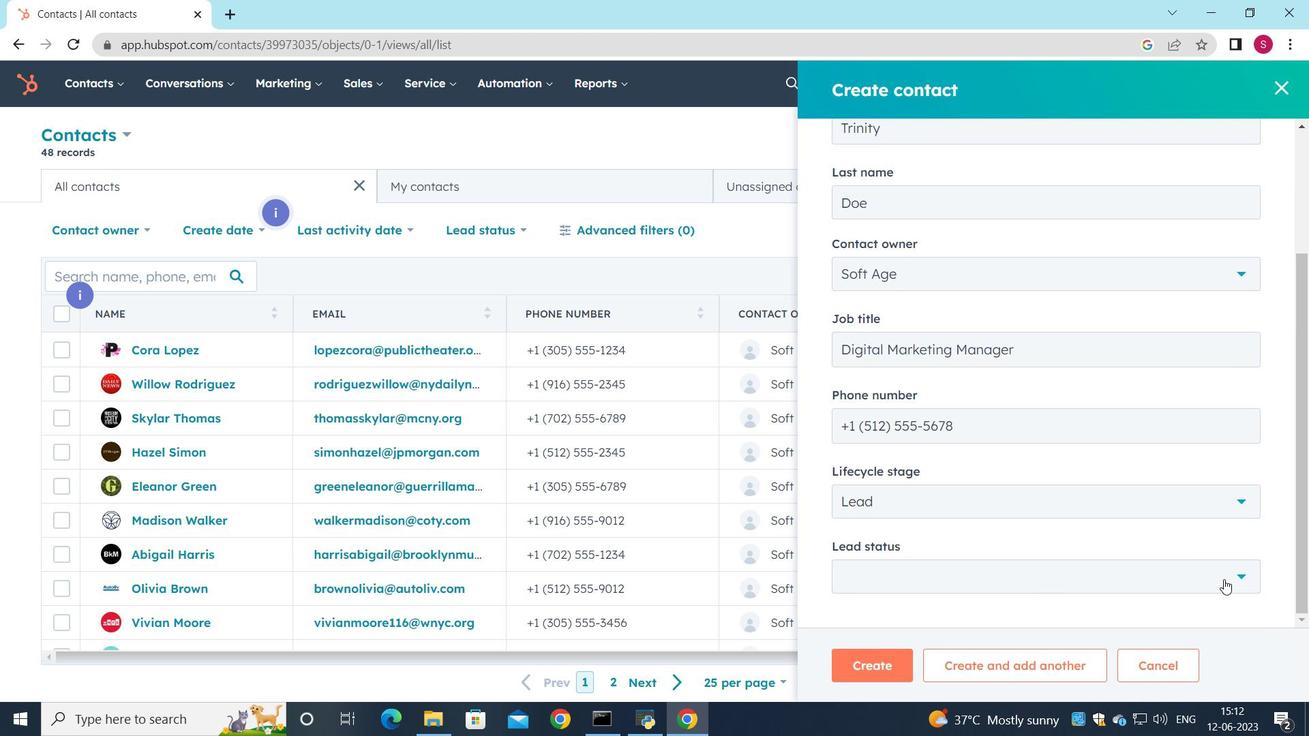 
Action: Mouse moved to (945, 426)
Screenshot: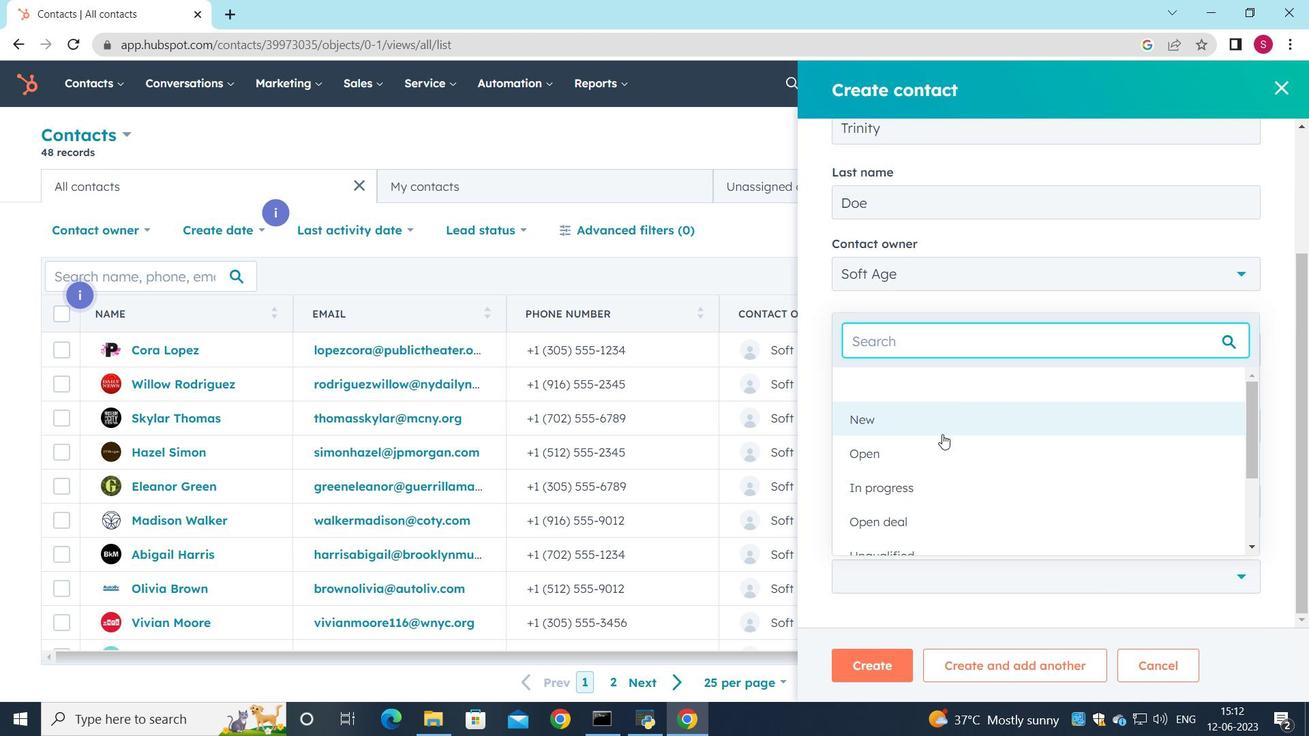 
Action: Mouse pressed left at (945, 426)
Screenshot: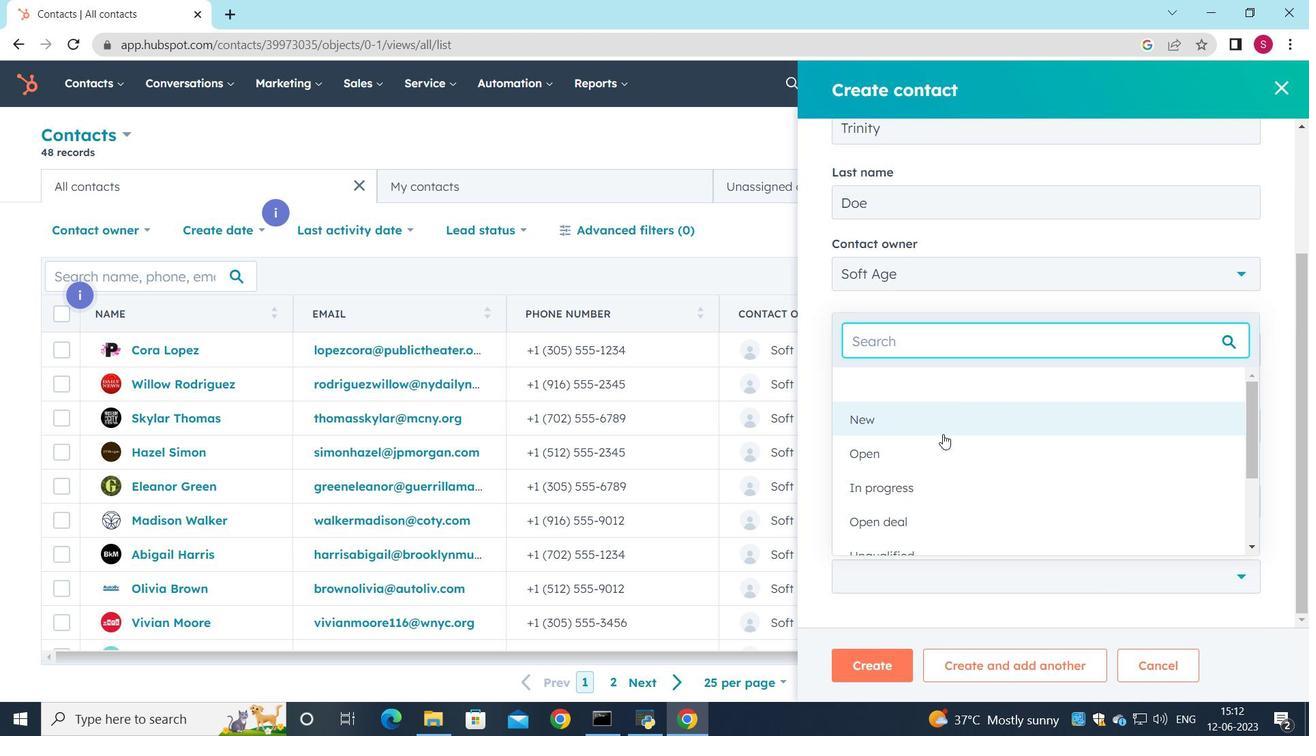 
Action: Mouse scrolled (945, 426) with delta (0, 0)
Screenshot: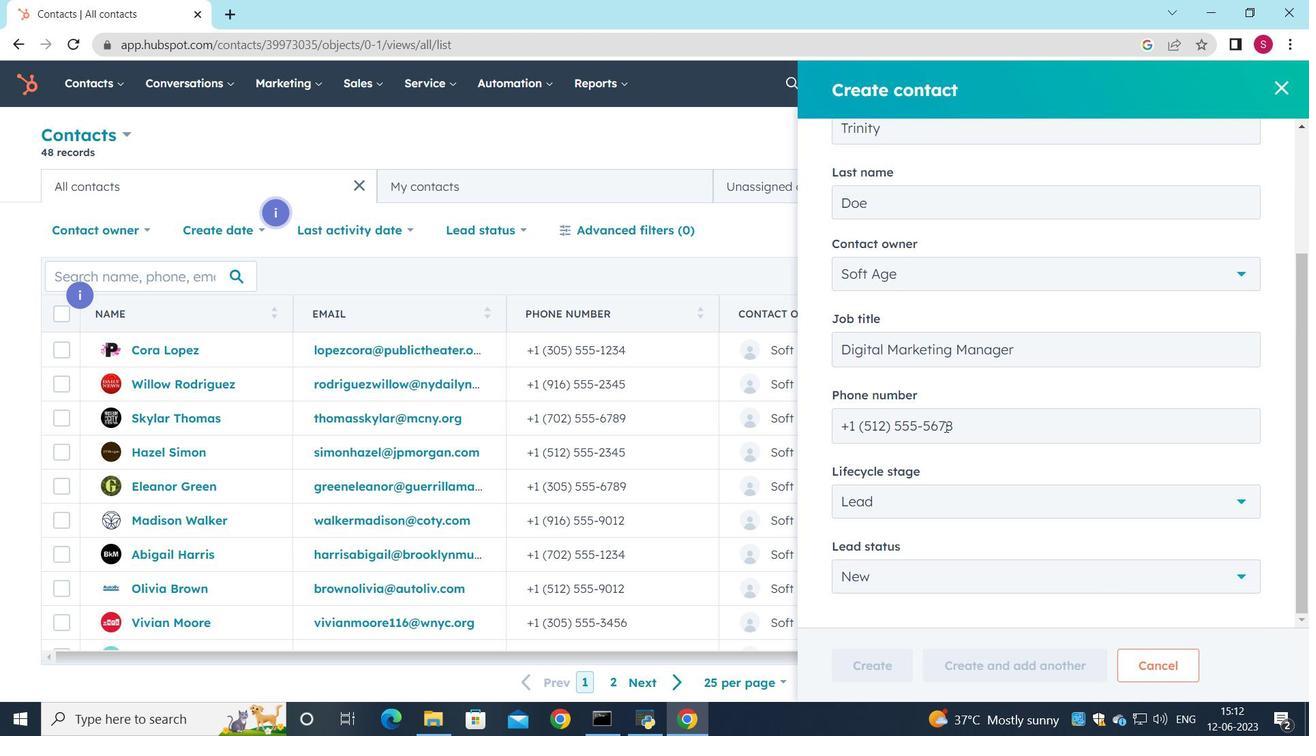 
Action: Mouse scrolled (945, 426) with delta (0, 0)
Screenshot: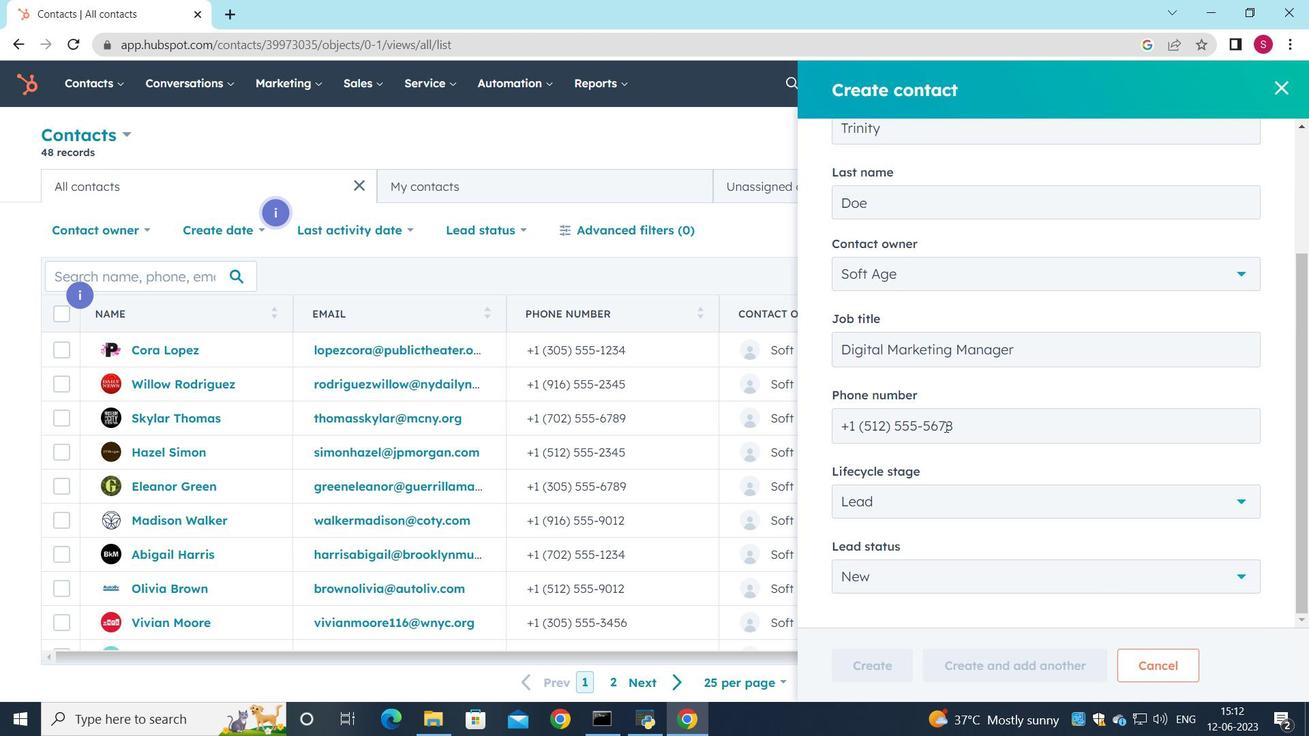 
Action: Mouse scrolled (945, 426) with delta (0, 0)
Screenshot: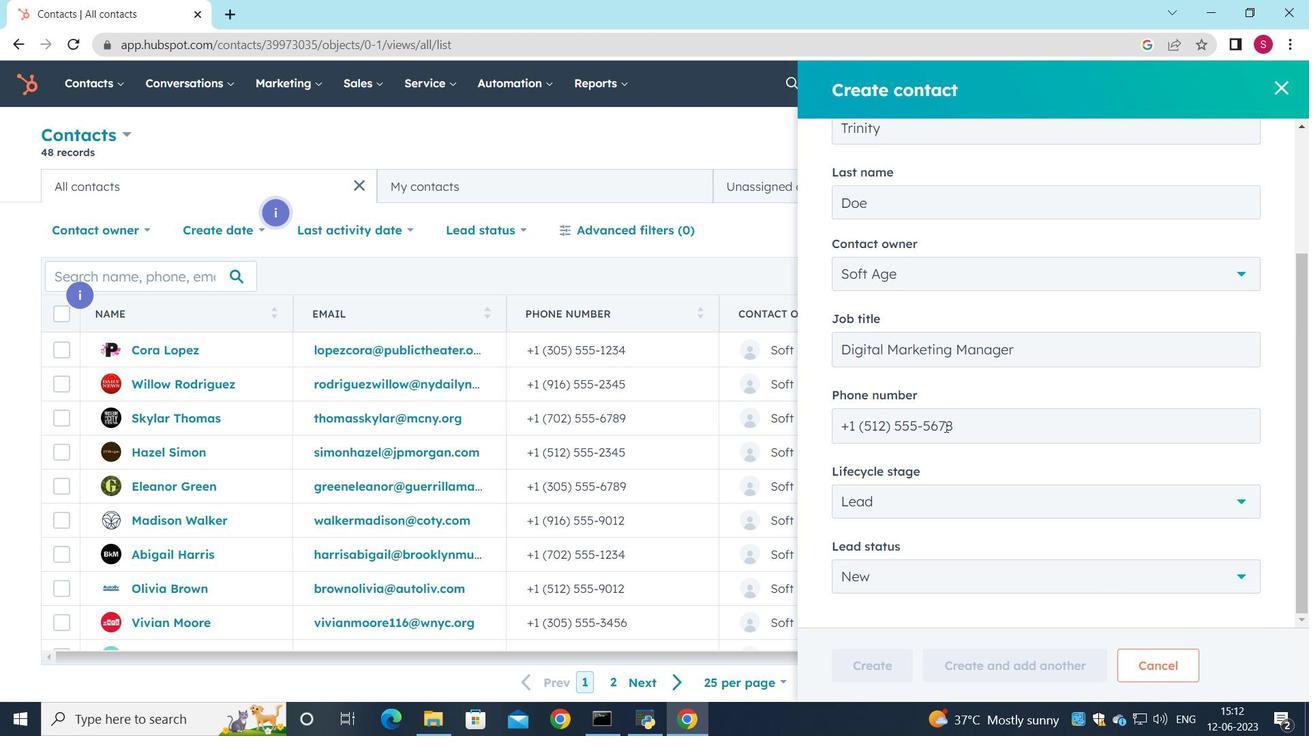 
Action: Mouse scrolled (945, 426) with delta (0, 0)
Screenshot: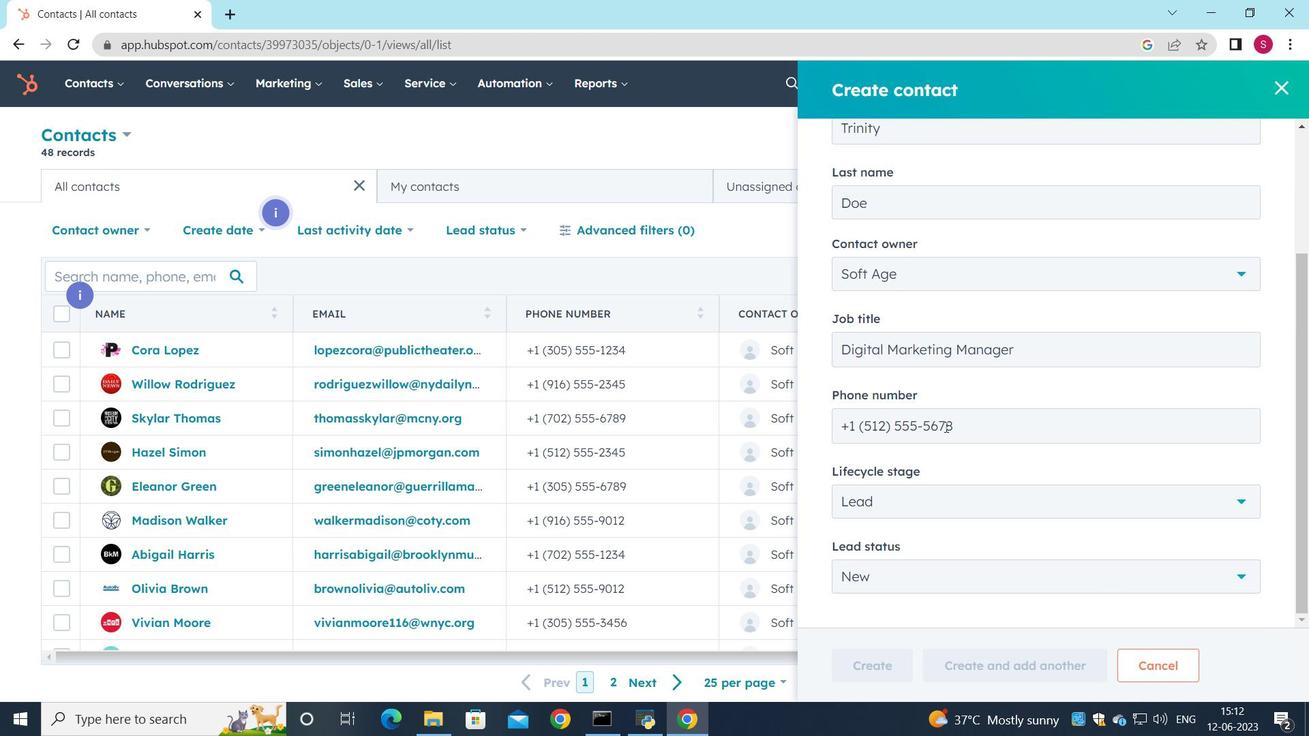 
Action: Mouse moved to (947, 443)
Screenshot: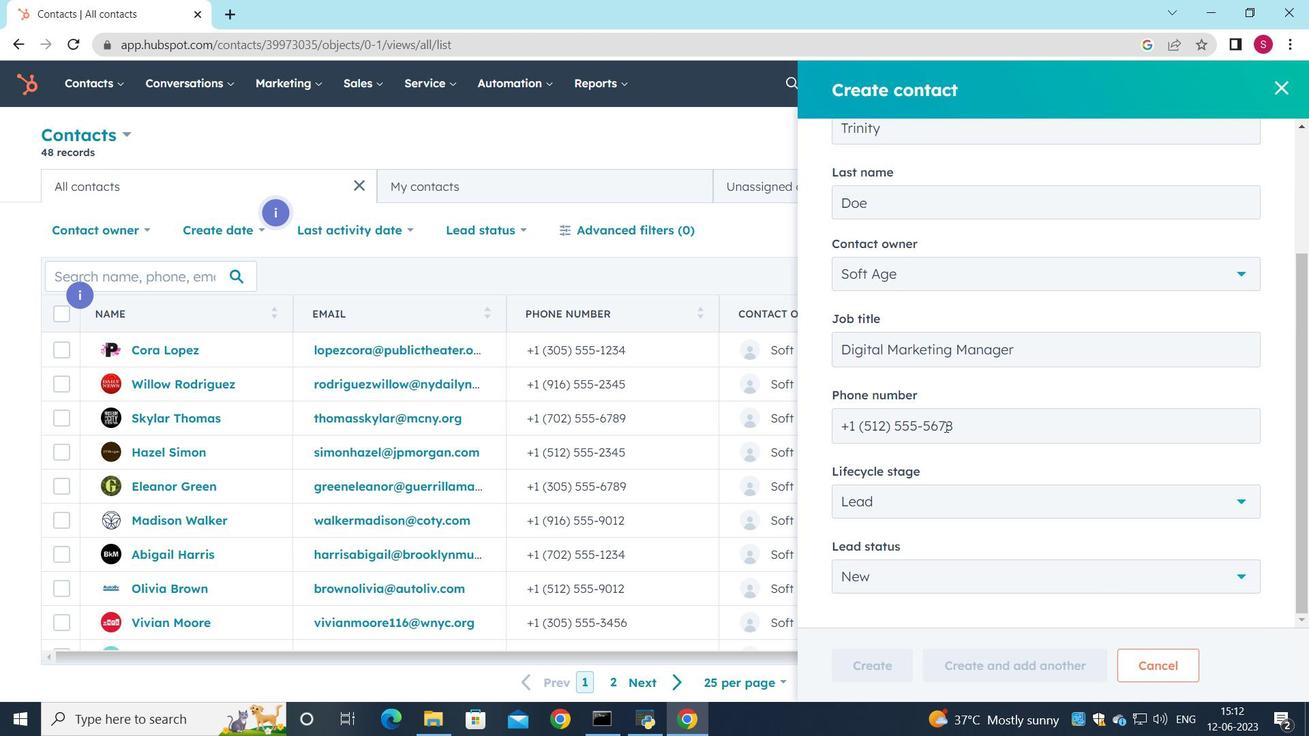 
Action: Mouse scrolled (946, 437) with delta (0, 0)
Screenshot: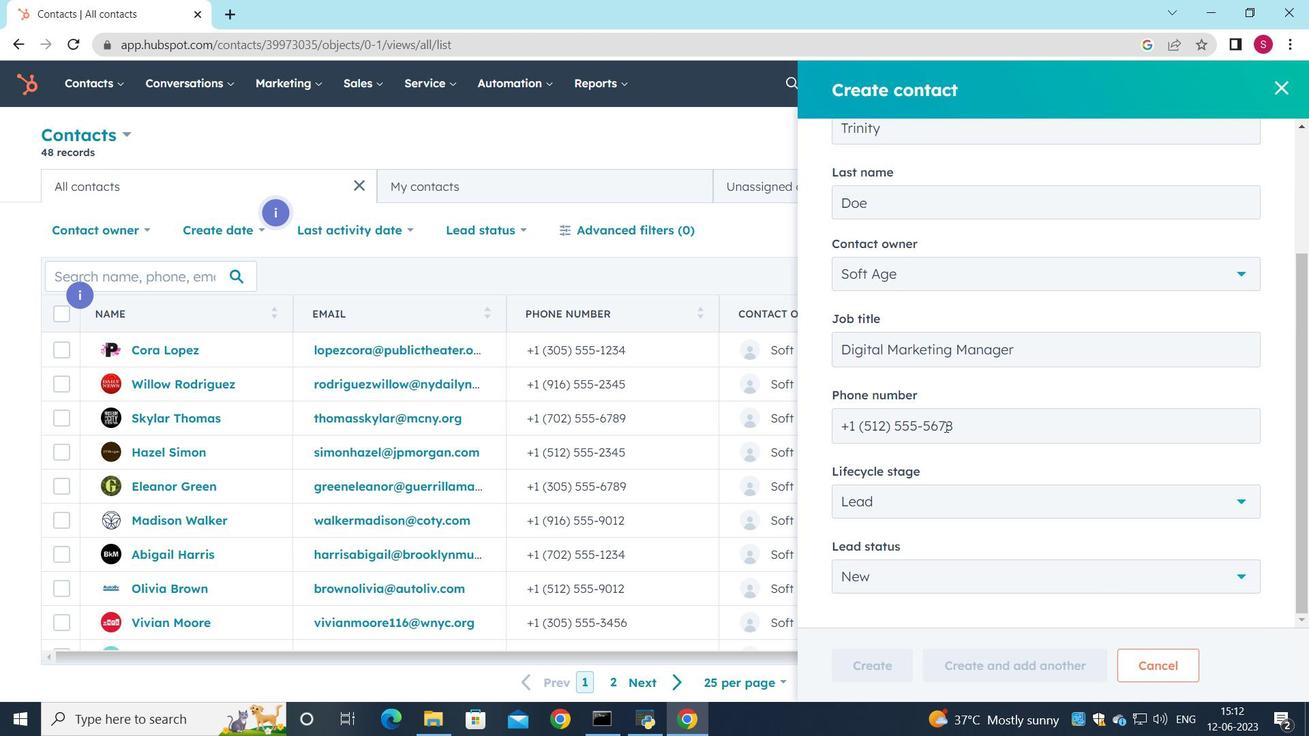 
Action: Mouse moved to (879, 663)
Screenshot: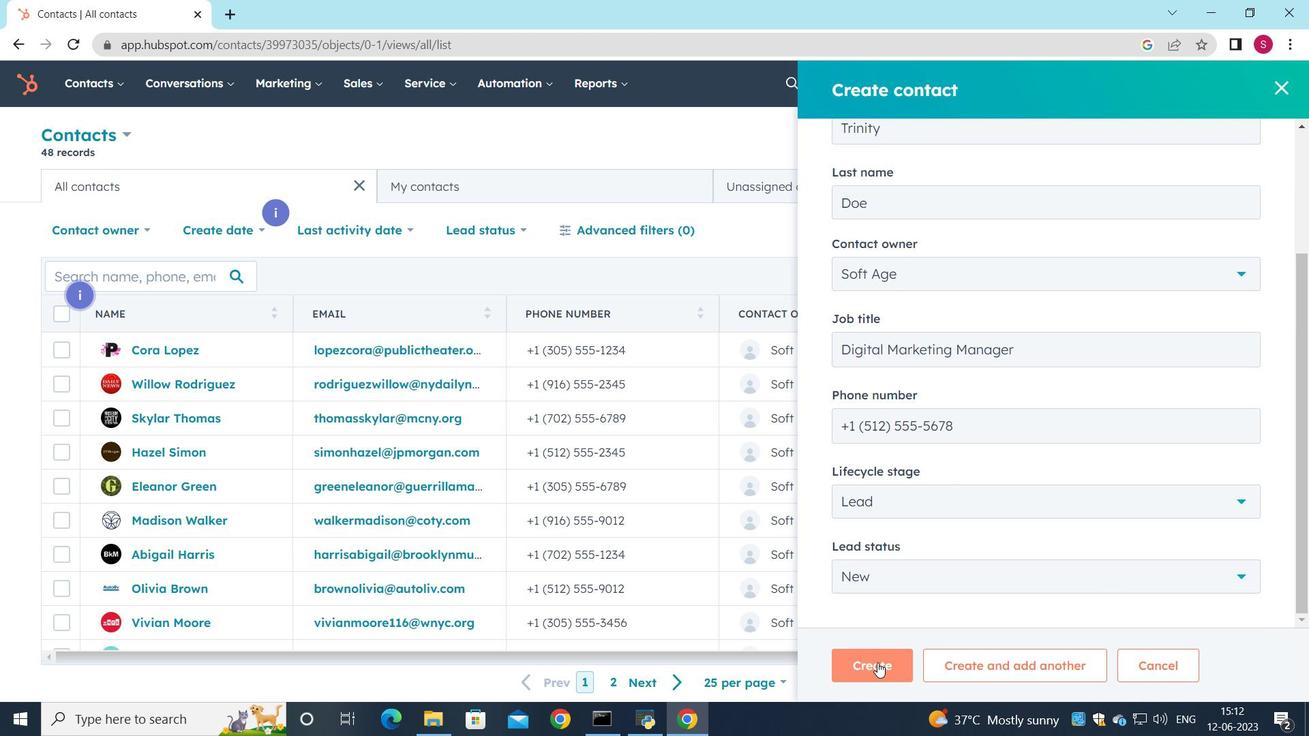 
Action: Mouse pressed left at (879, 663)
Screenshot: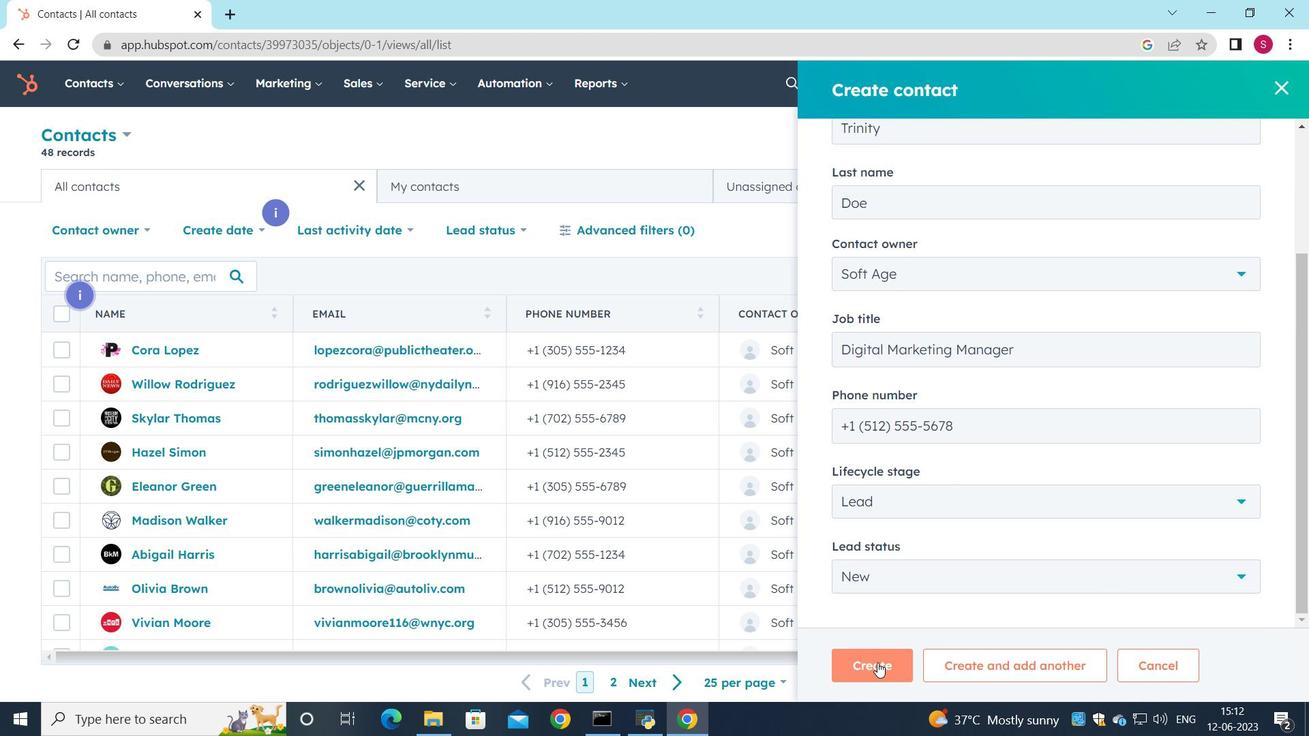 
Action: Mouse moved to (711, 585)
Screenshot: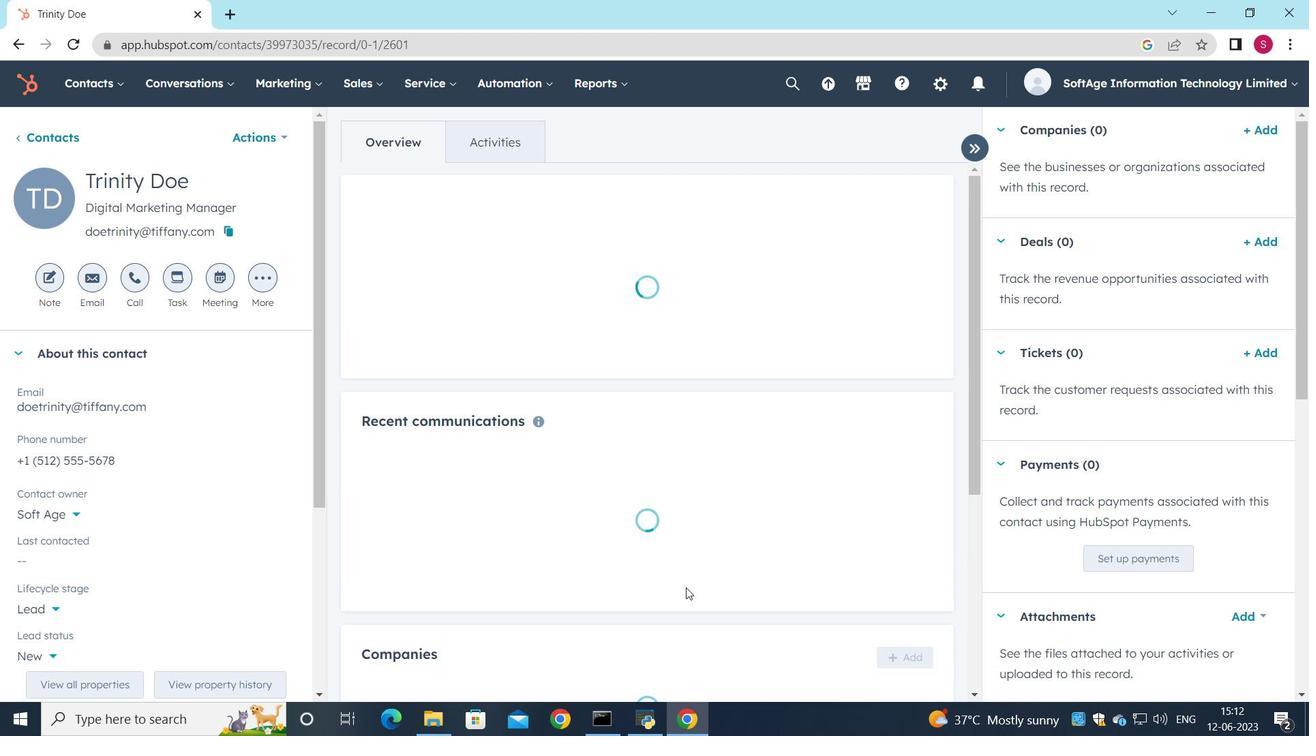 
Action: Mouse scrolled (711, 584) with delta (0, 0)
Screenshot: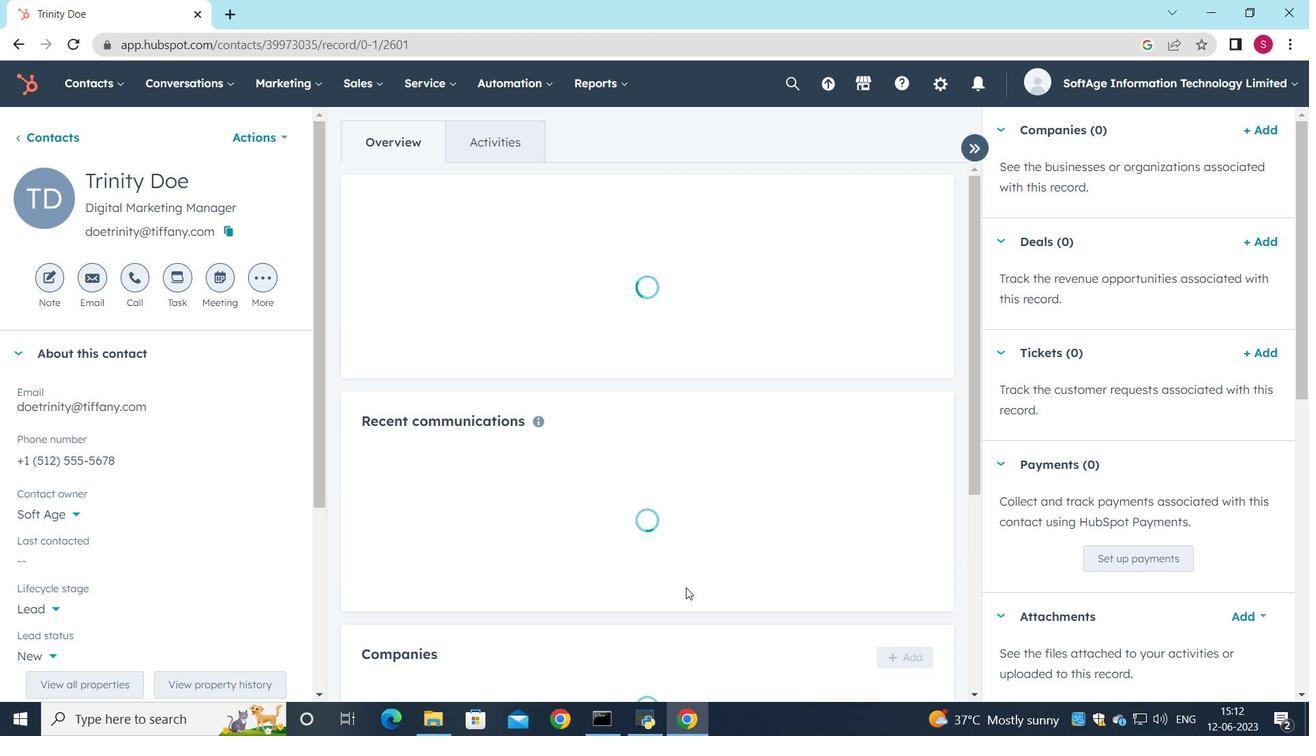 
Action: Mouse scrolled (711, 584) with delta (0, 0)
Screenshot: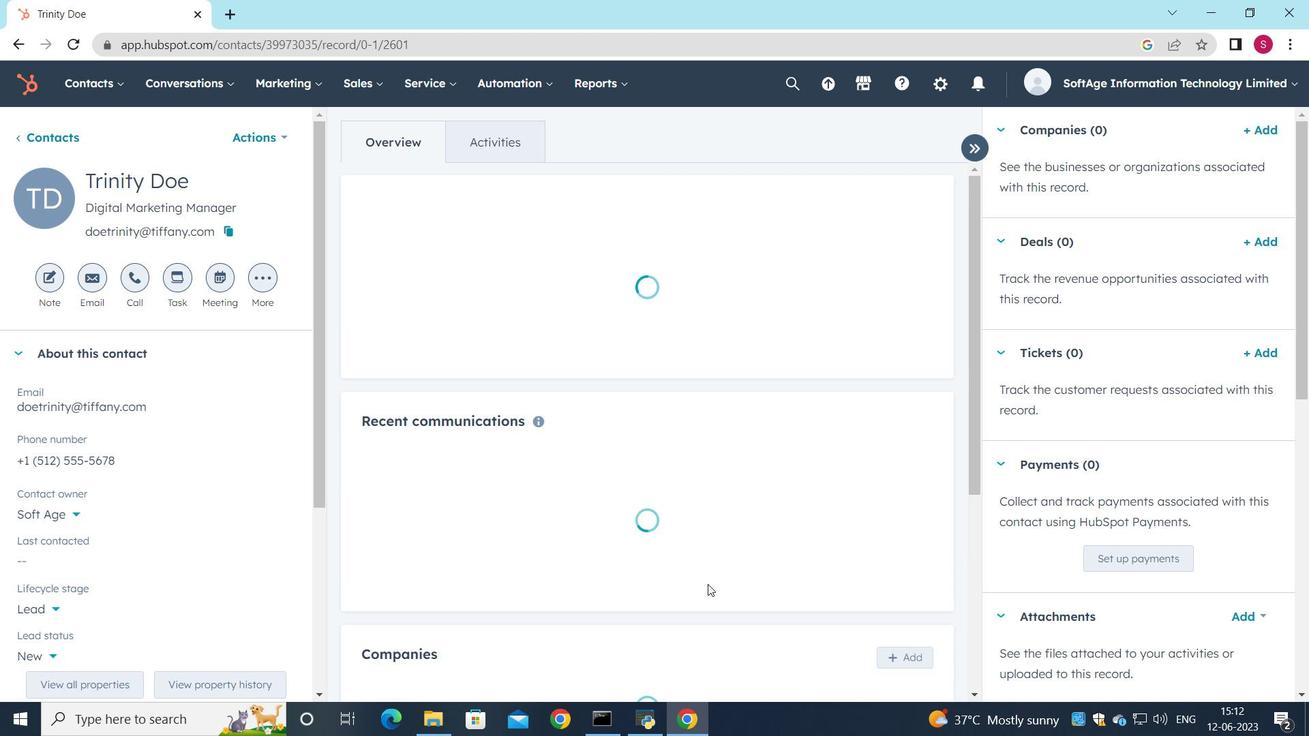 
Action: Mouse scrolled (711, 584) with delta (0, 0)
Screenshot: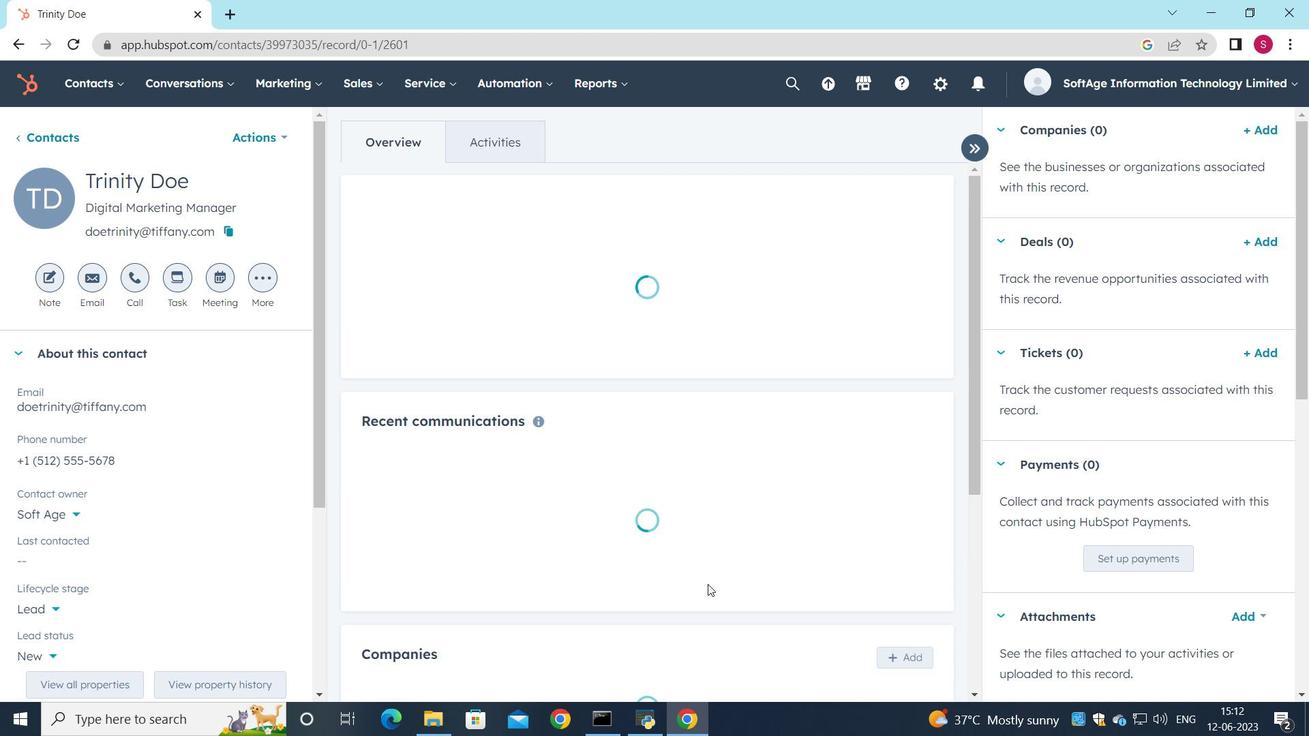 
Action: Mouse moved to (911, 509)
Screenshot: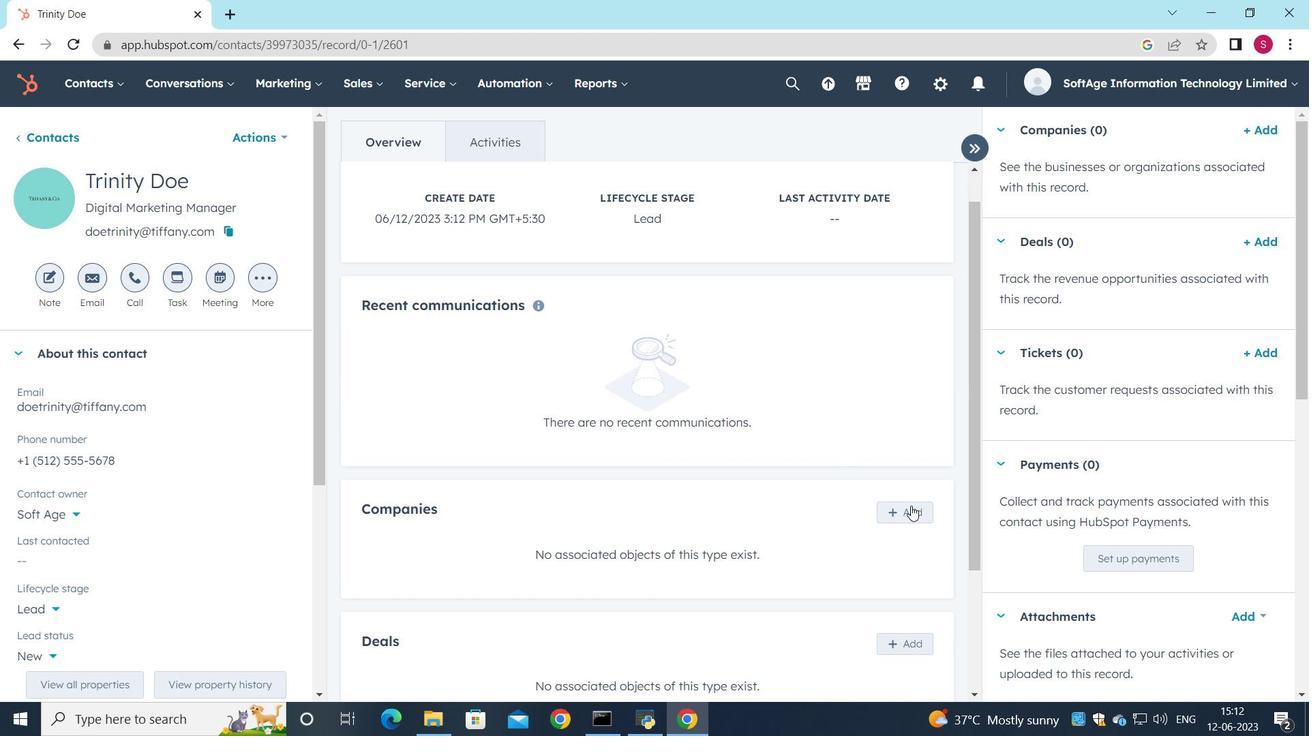 
Action: Mouse pressed left at (911, 509)
Screenshot: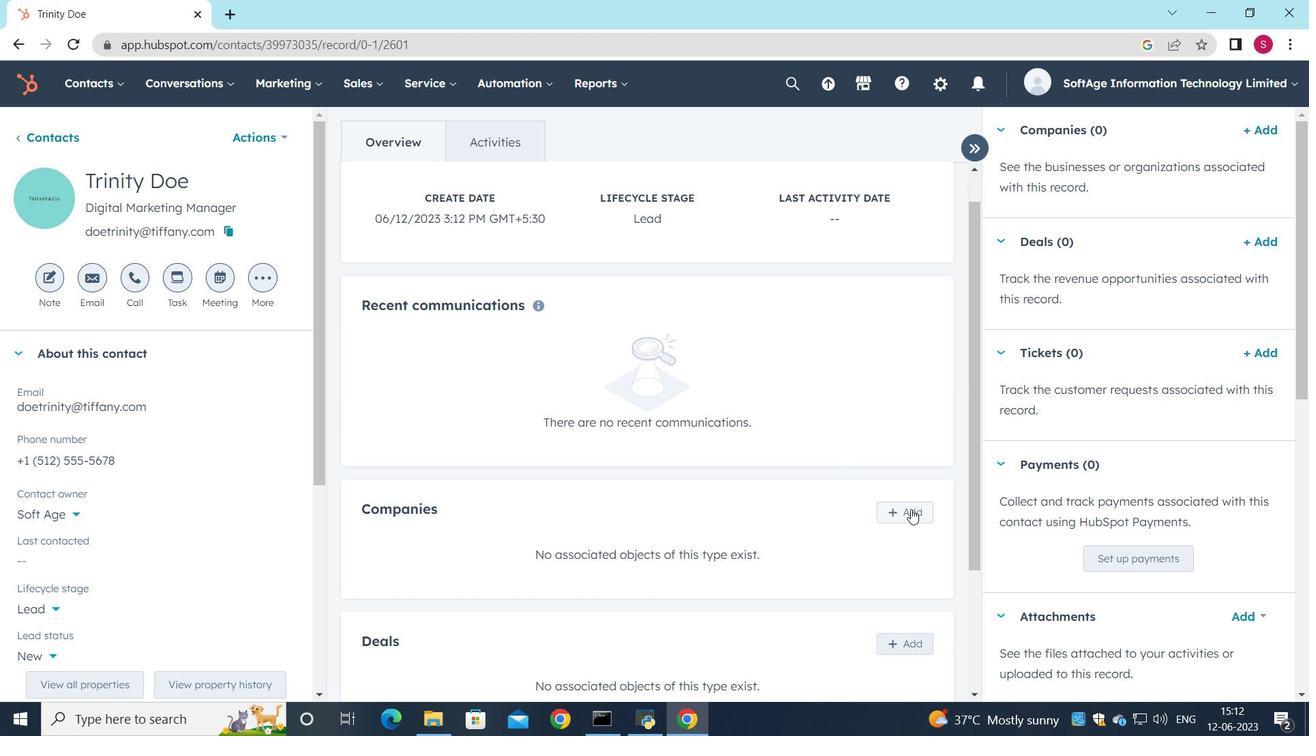 
Action: Mouse moved to (949, 172)
Screenshot: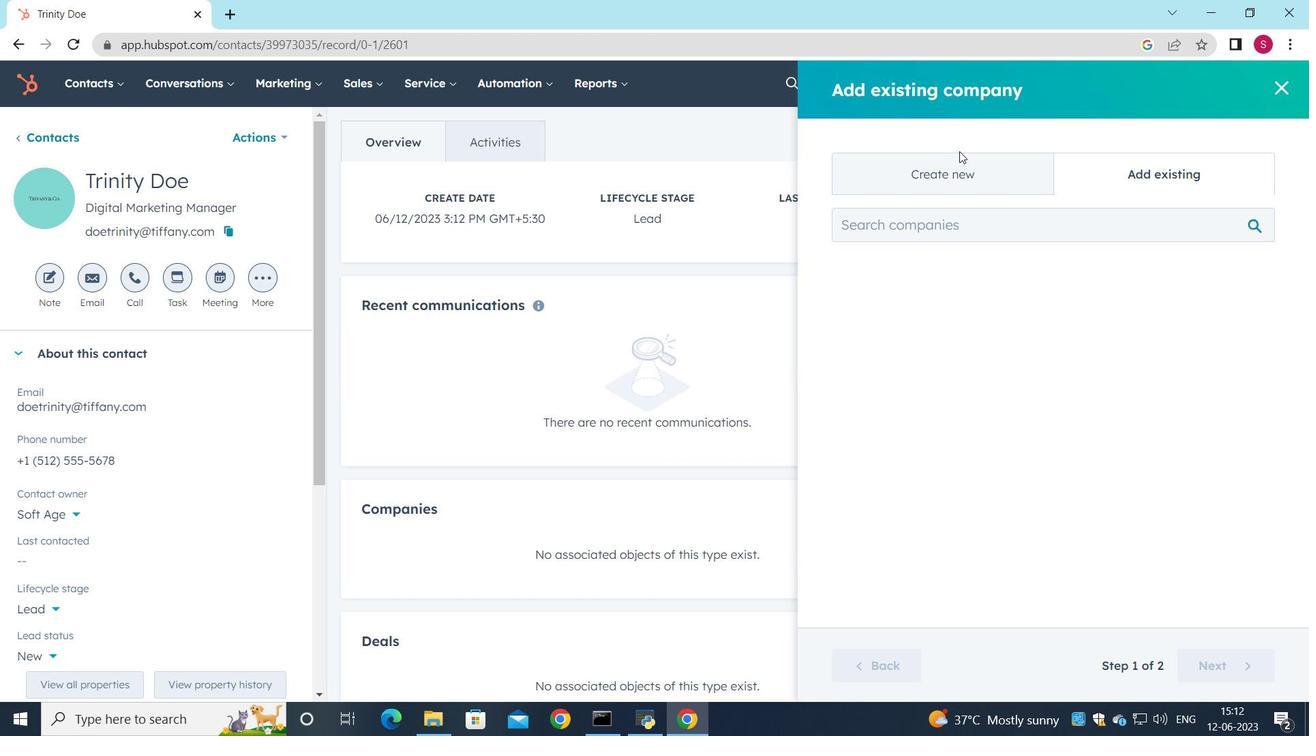 
Action: Mouse pressed left at (949, 172)
Screenshot: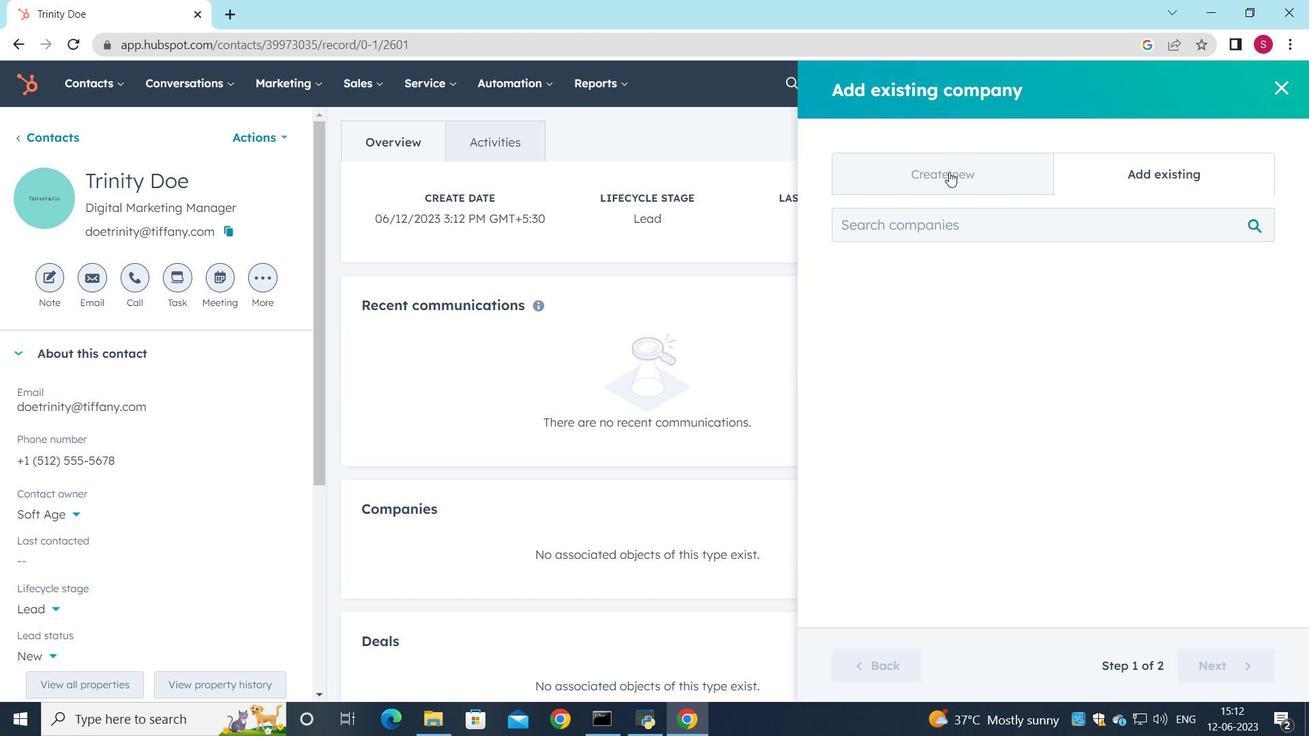
Action: Mouse moved to (939, 270)
Screenshot: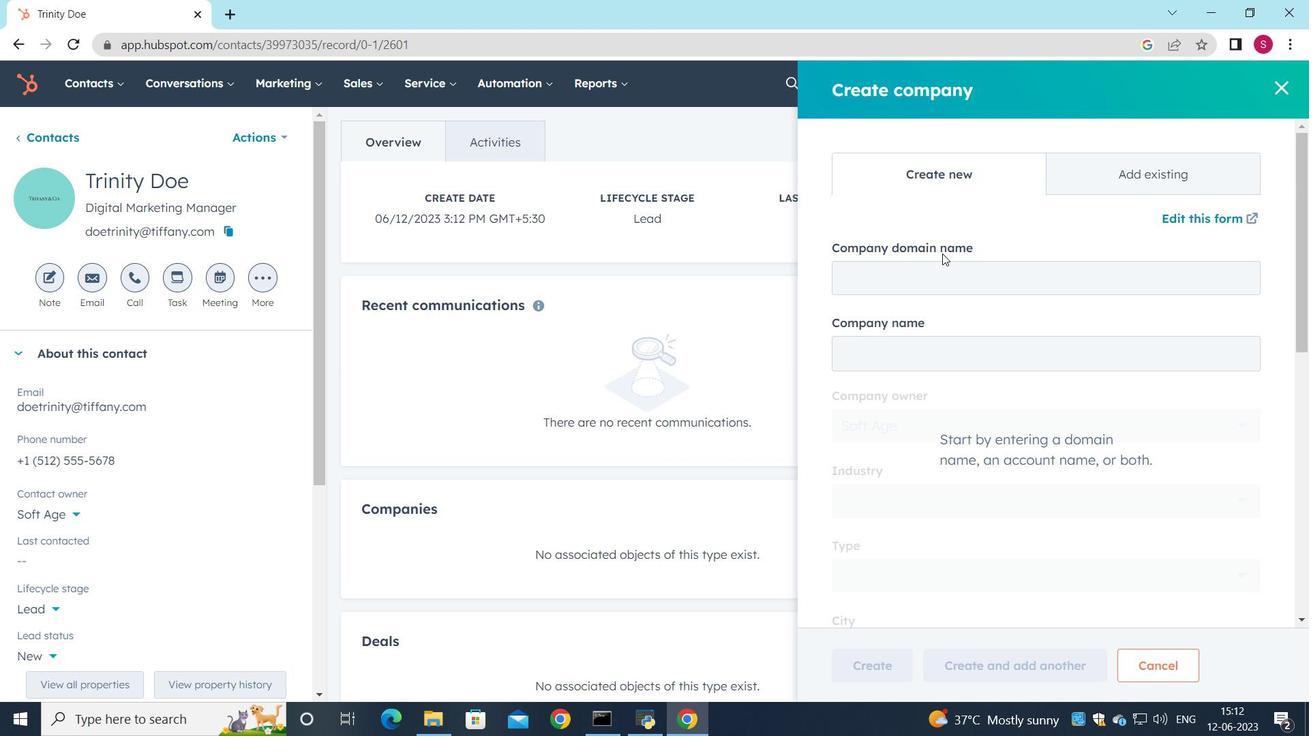 
Action: Mouse pressed left at (939, 270)
Screenshot: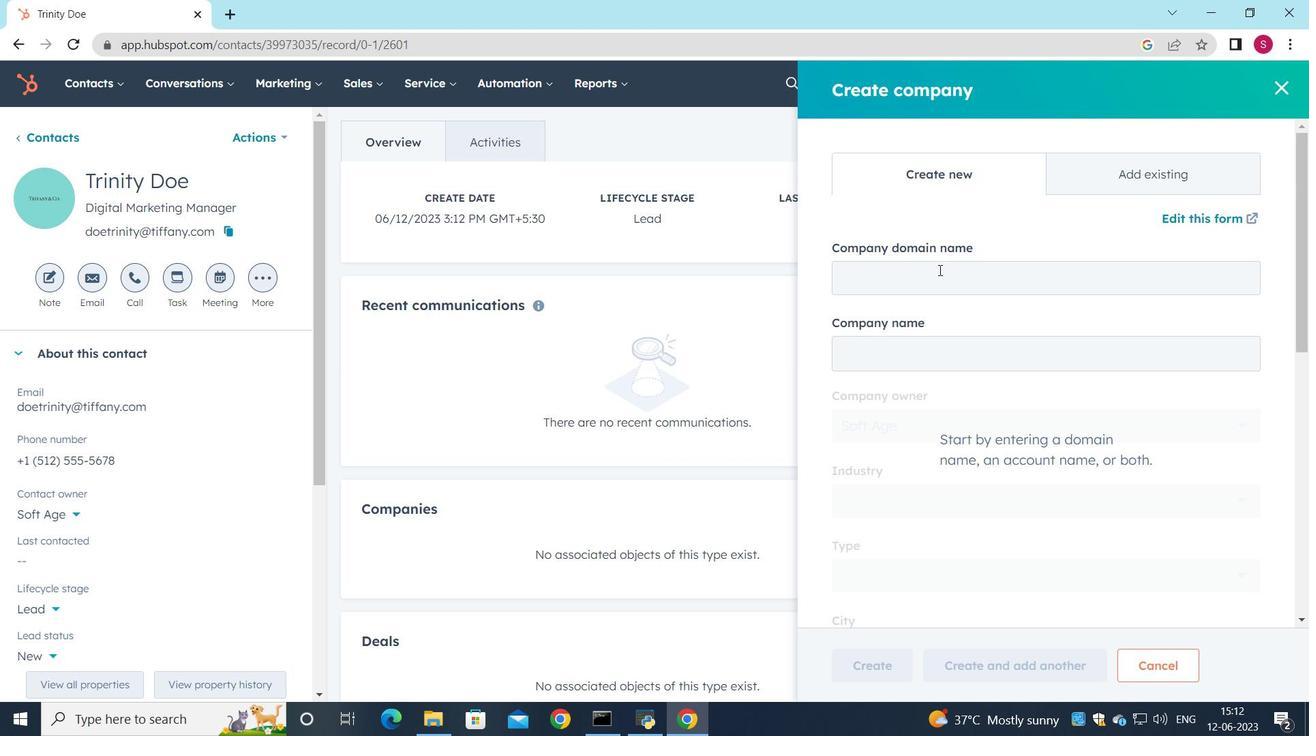 
Action: Key pressed zun.com.cn
Screenshot: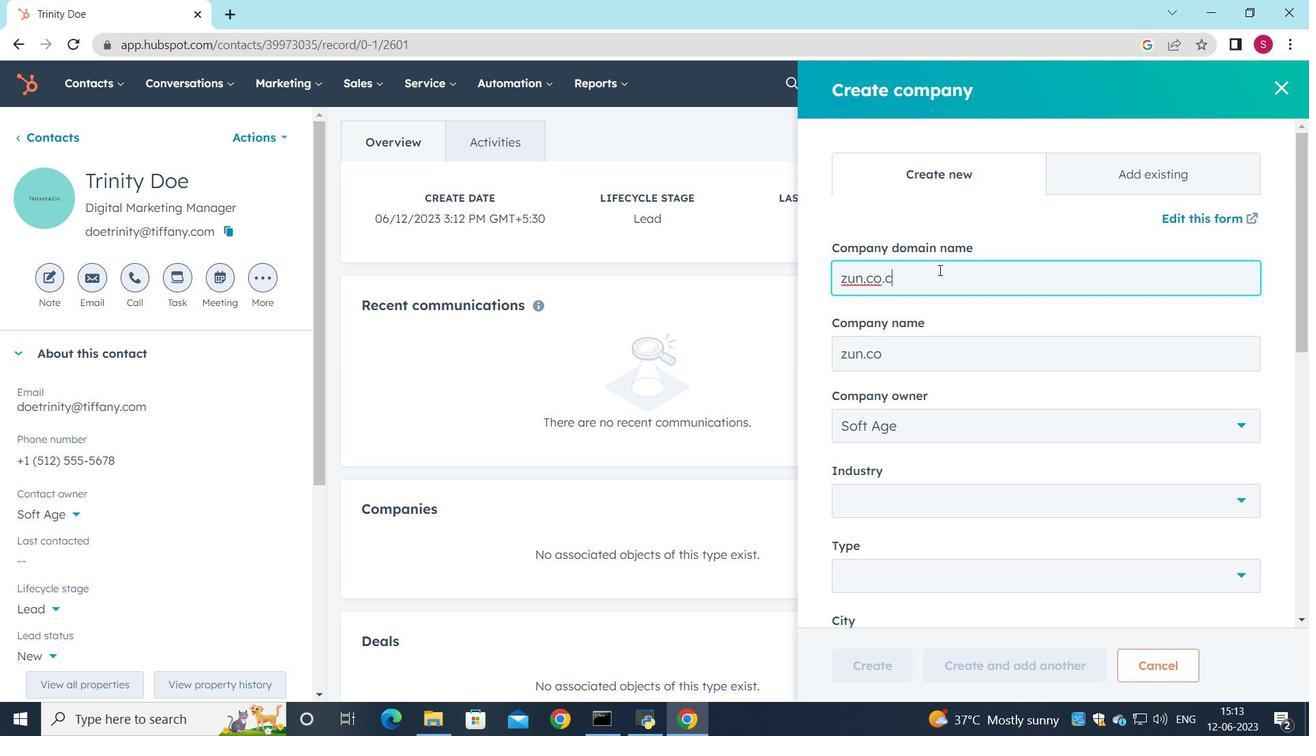 
Action: Mouse moved to (1033, 390)
Screenshot: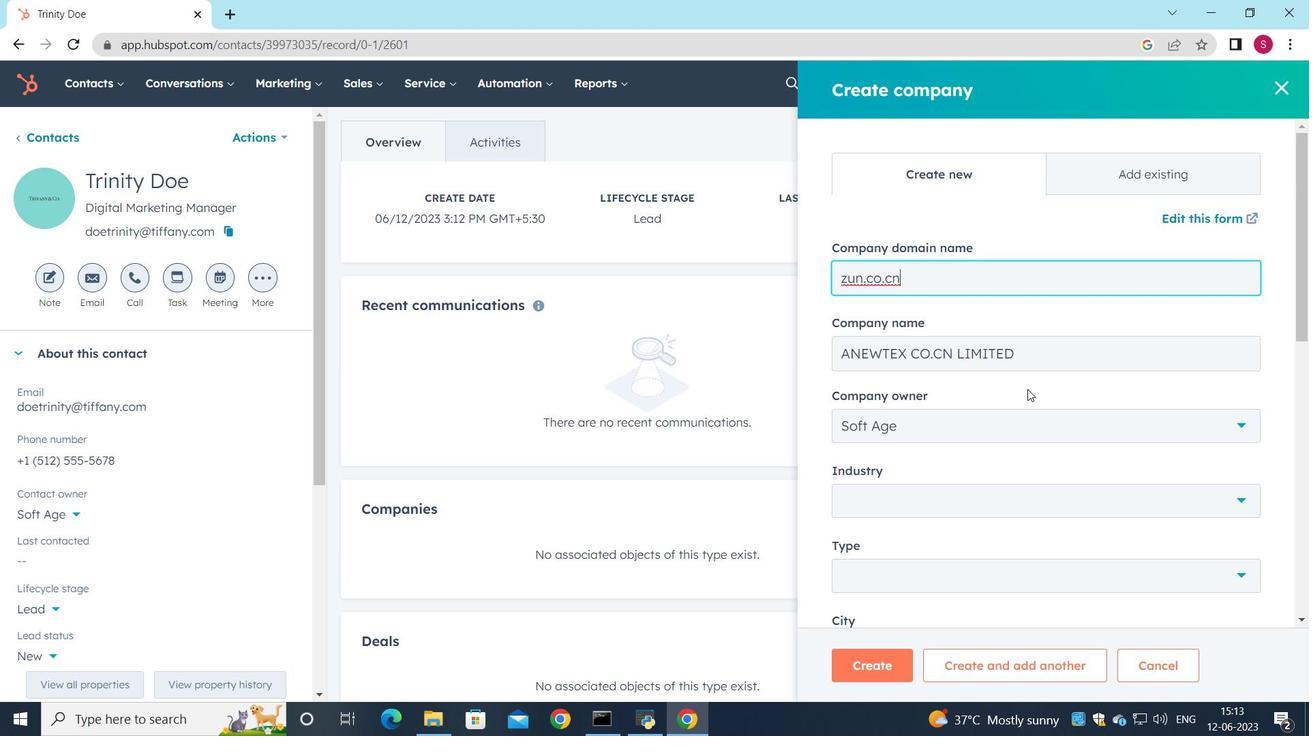 
Action: Mouse scrolled (1033, 390) with delta (0, 0)
Screenshot: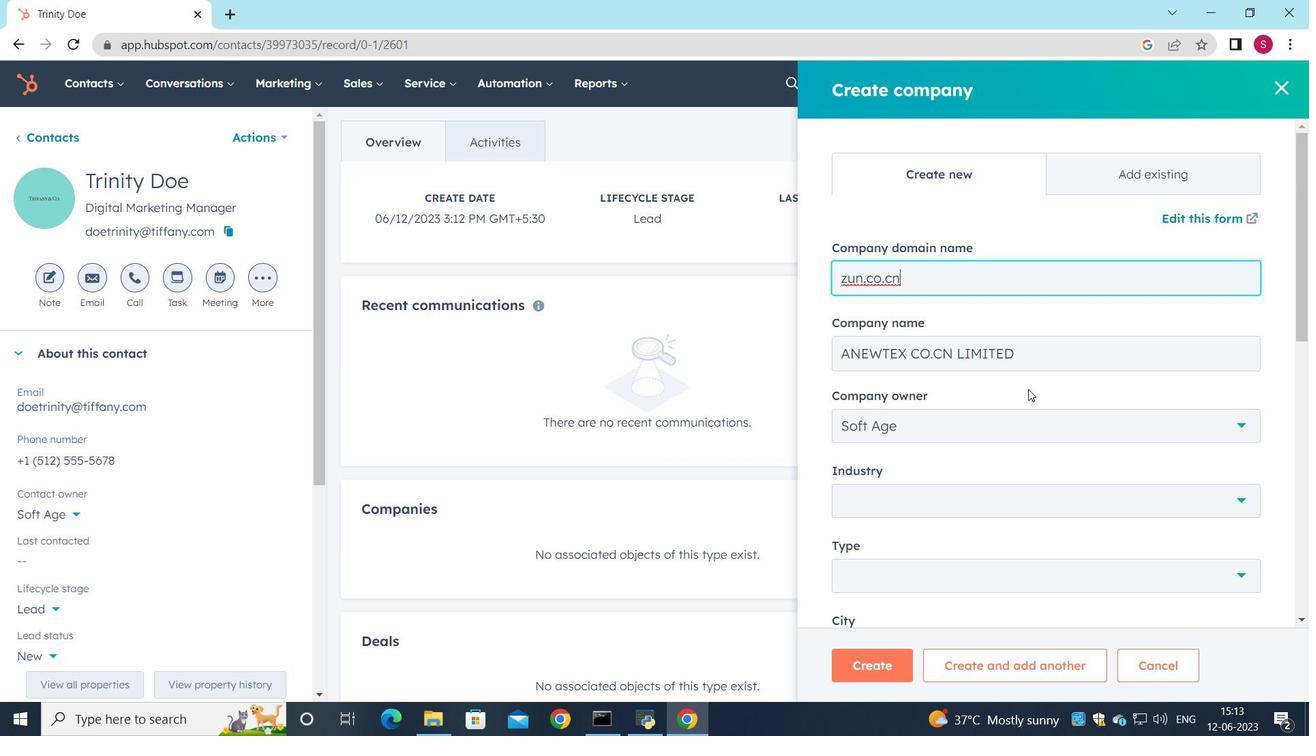
Action: Mouse moved to (1031, 394)
Screenshot: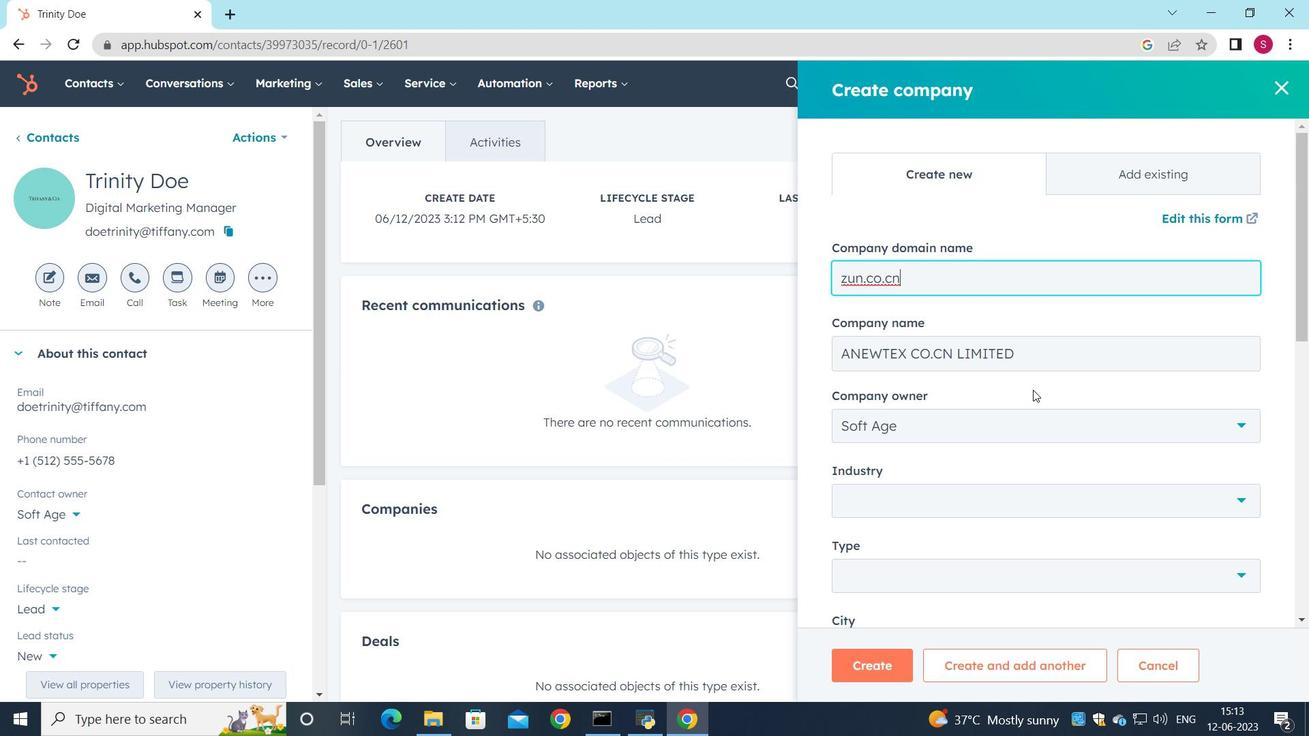 
Action: Mouse scrolled (1031, 394) with delta (0, 0)
Screenshot: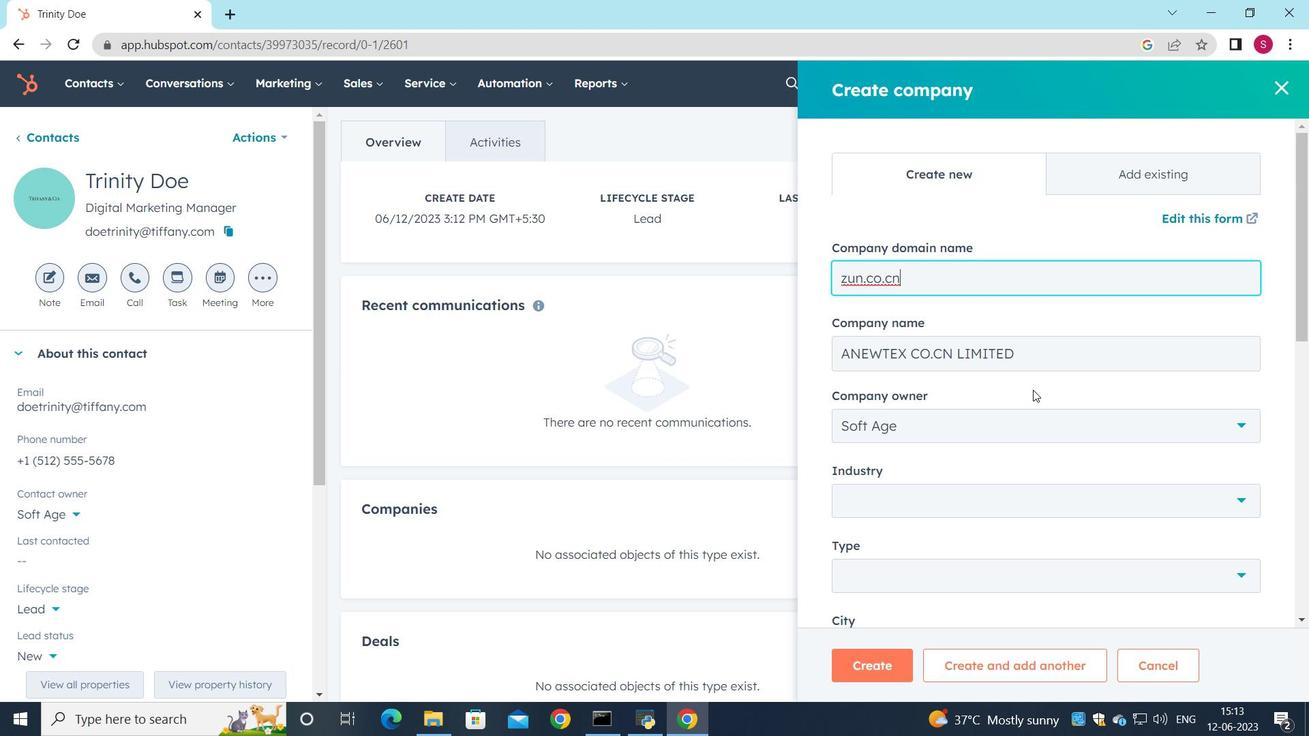 
Action: Mouse moved to (1228, 405)
Screenshot: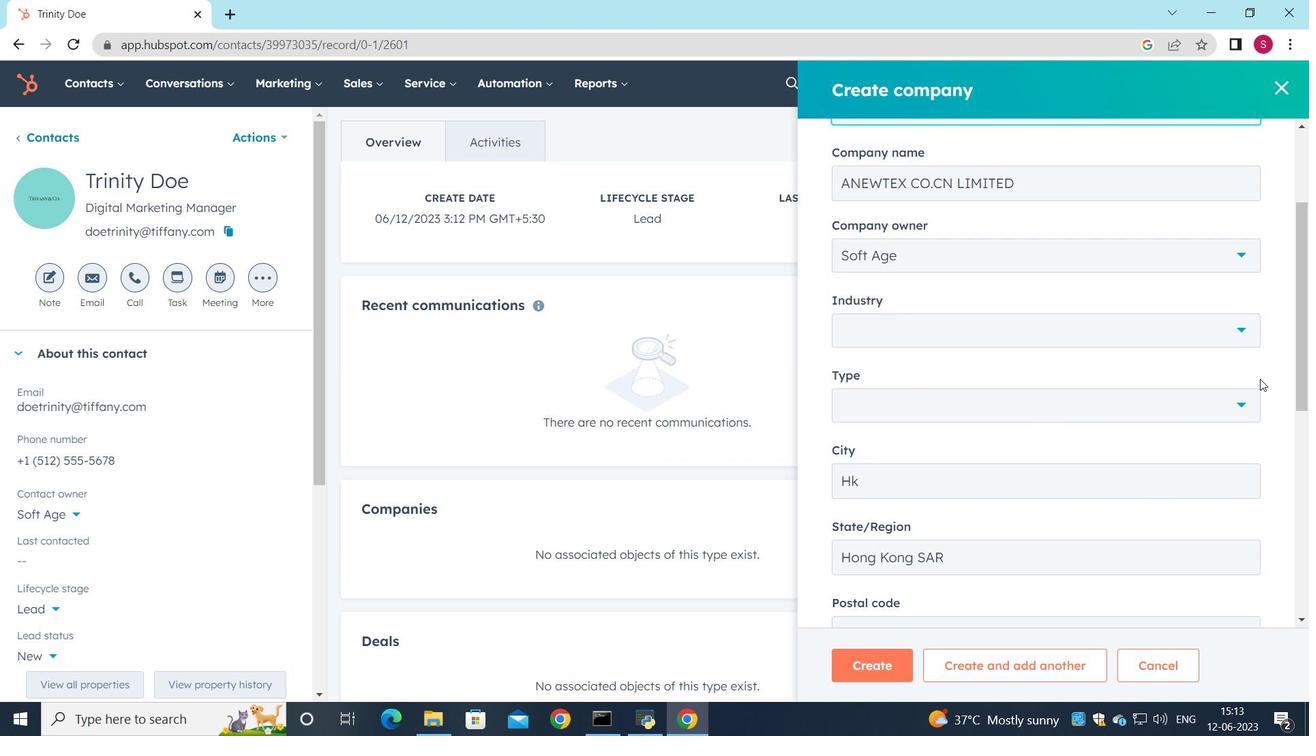 
Action: Mouse pressed left at (1228, 405)
Screenshot: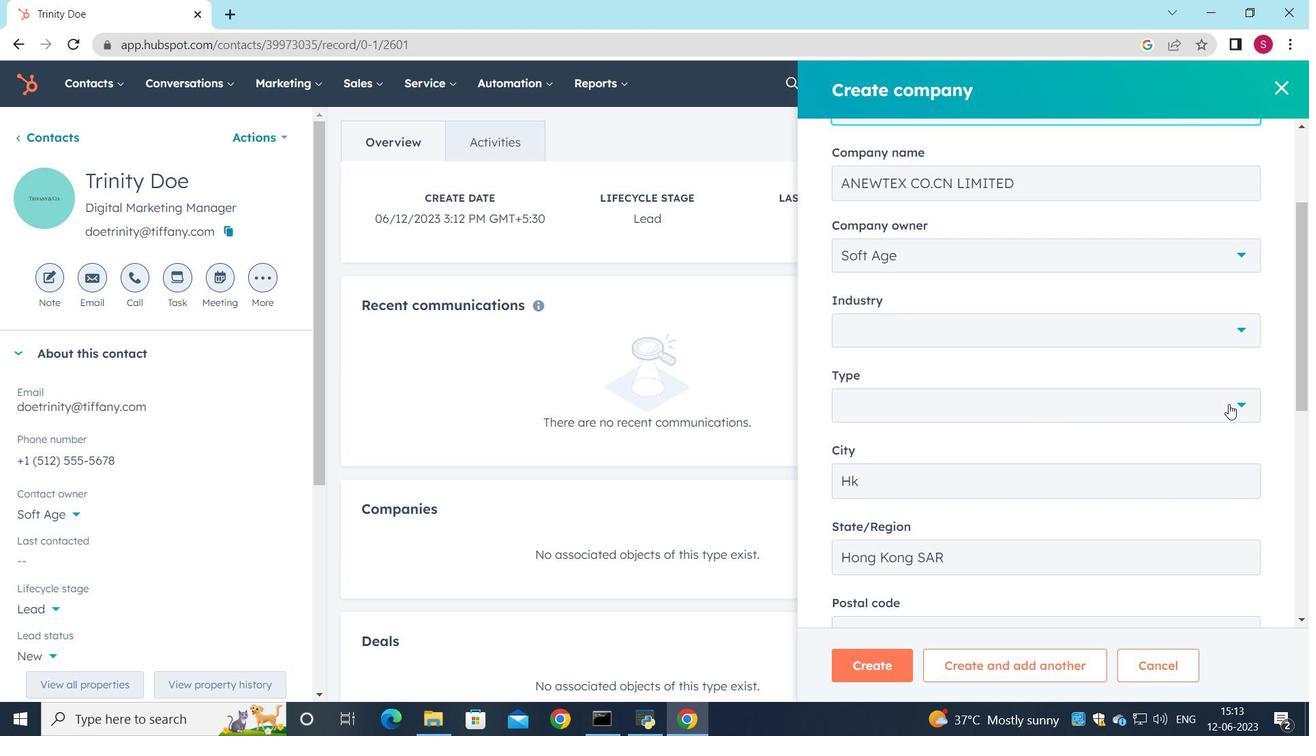 
Action: Mouse moved to (981, 486)
Screenshot: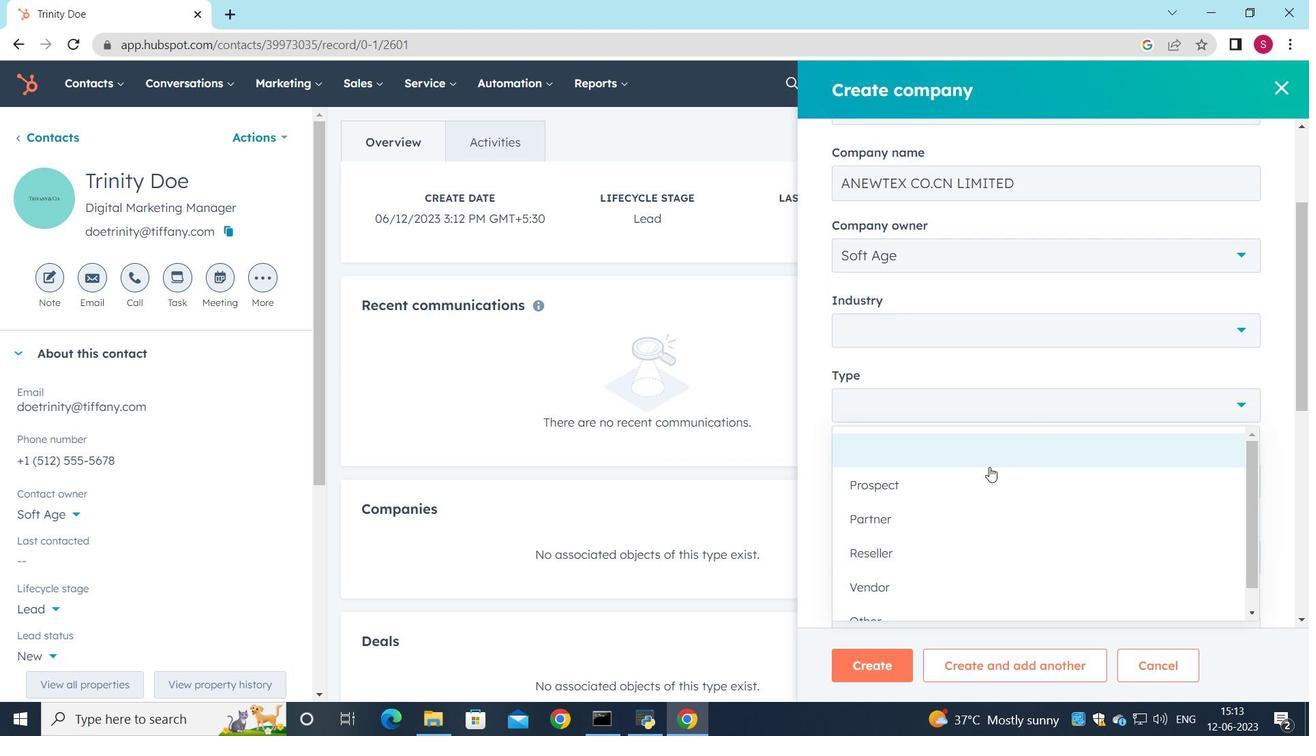 
Action: Mouse pressed left at (981, 486)
Screenshot: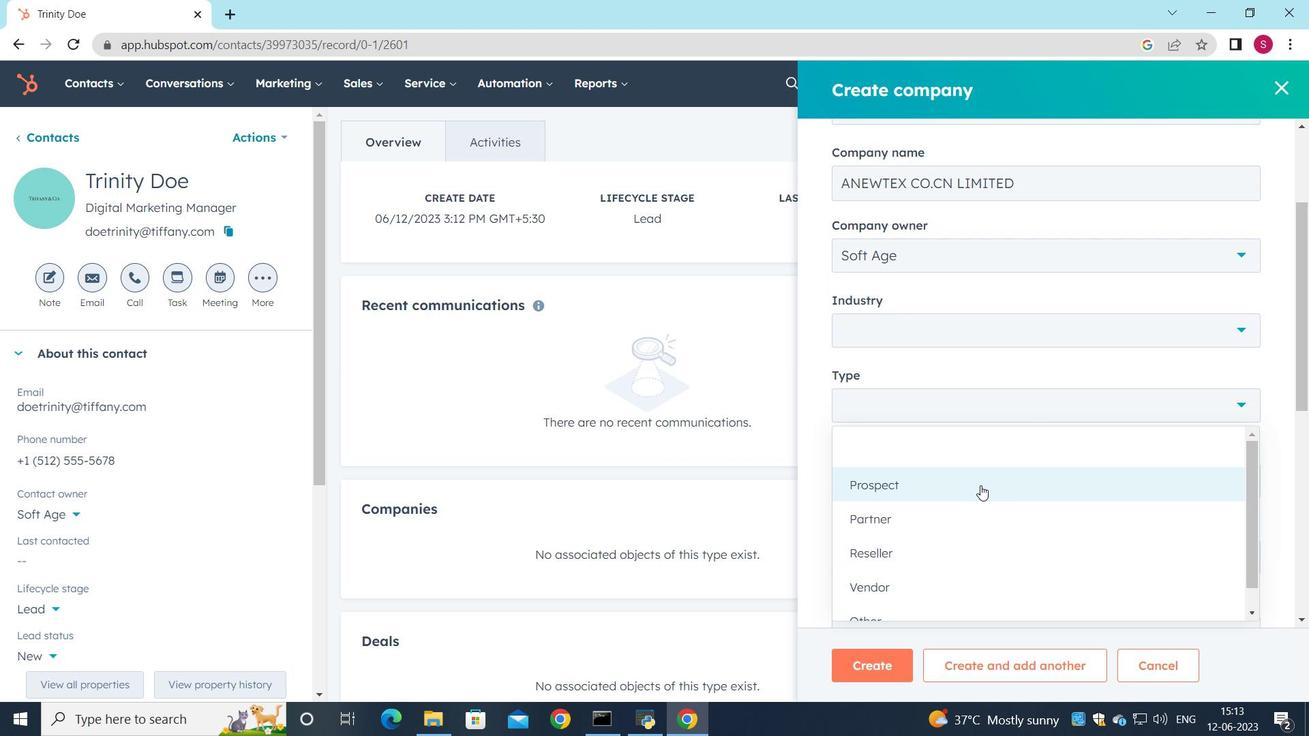
Action: Mouse moved to (882, 650)
Screenshot: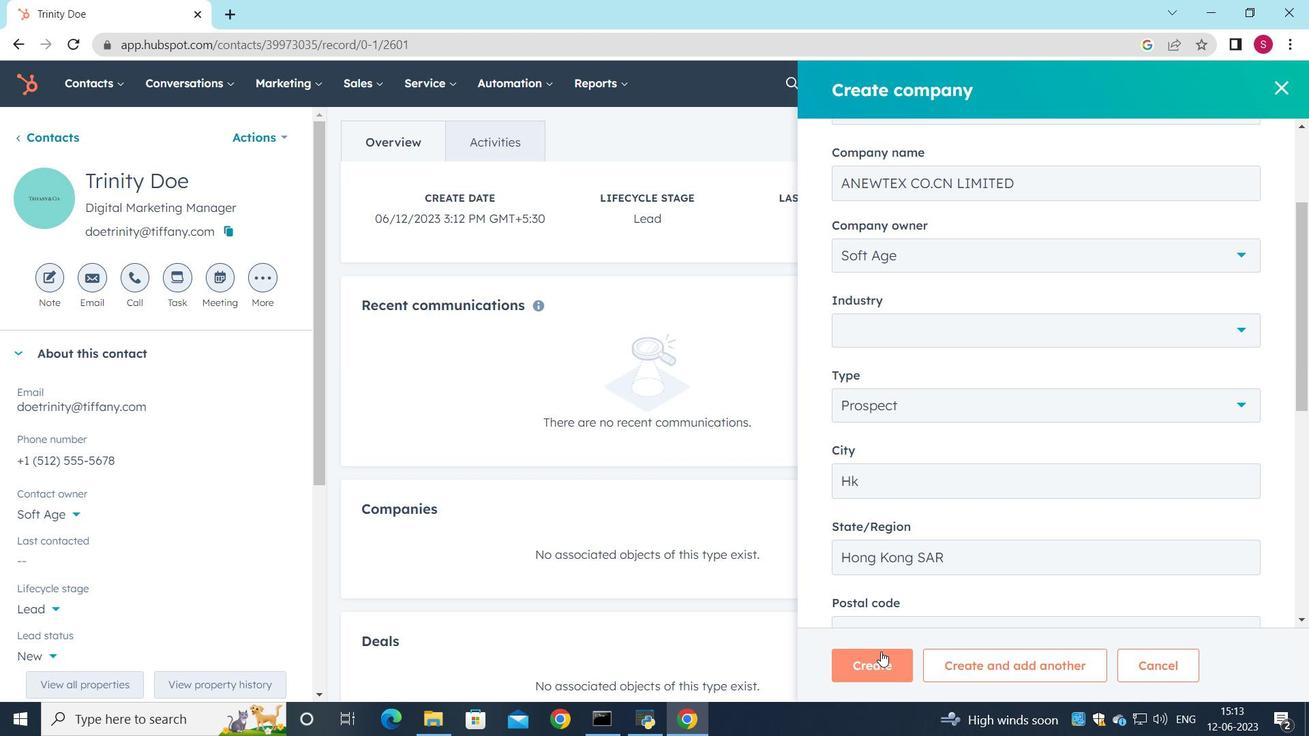 
Action: Mouse pressed left at (882, 650)
Screenshot: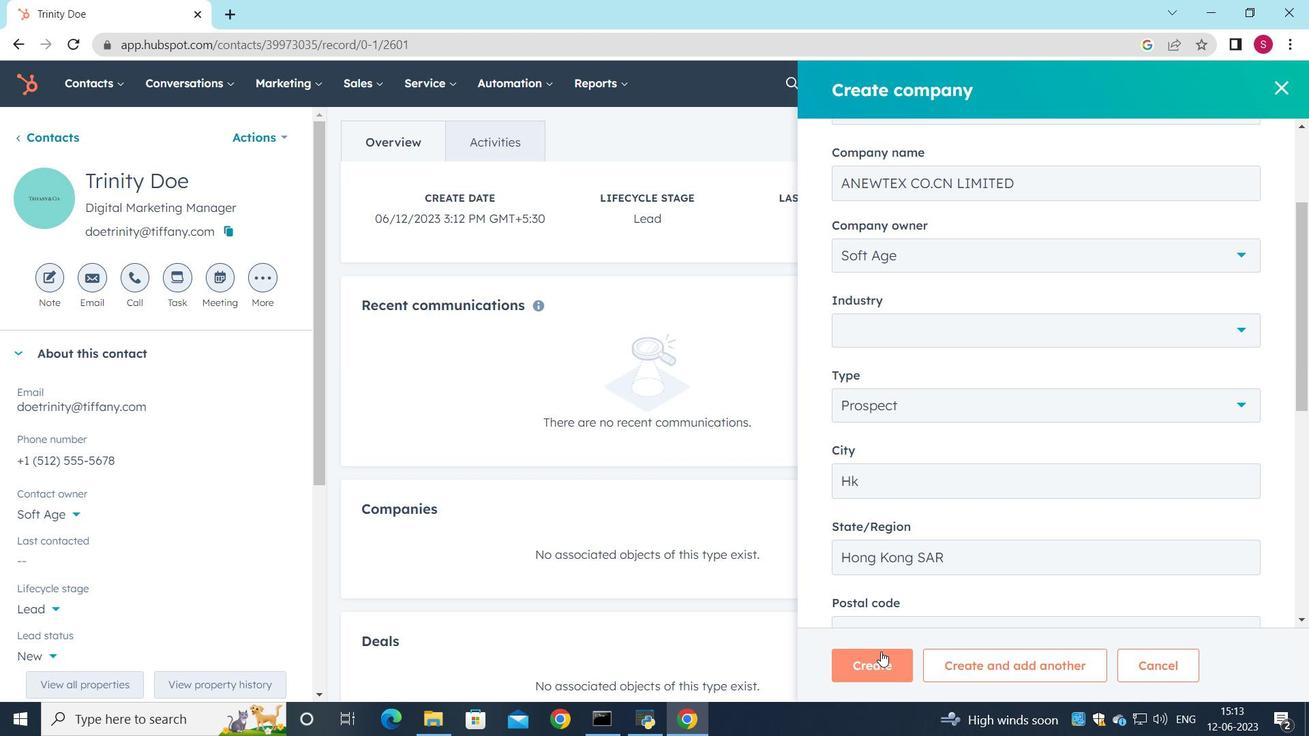 
Action: Mouse moved to (911, 534)
Screenshot: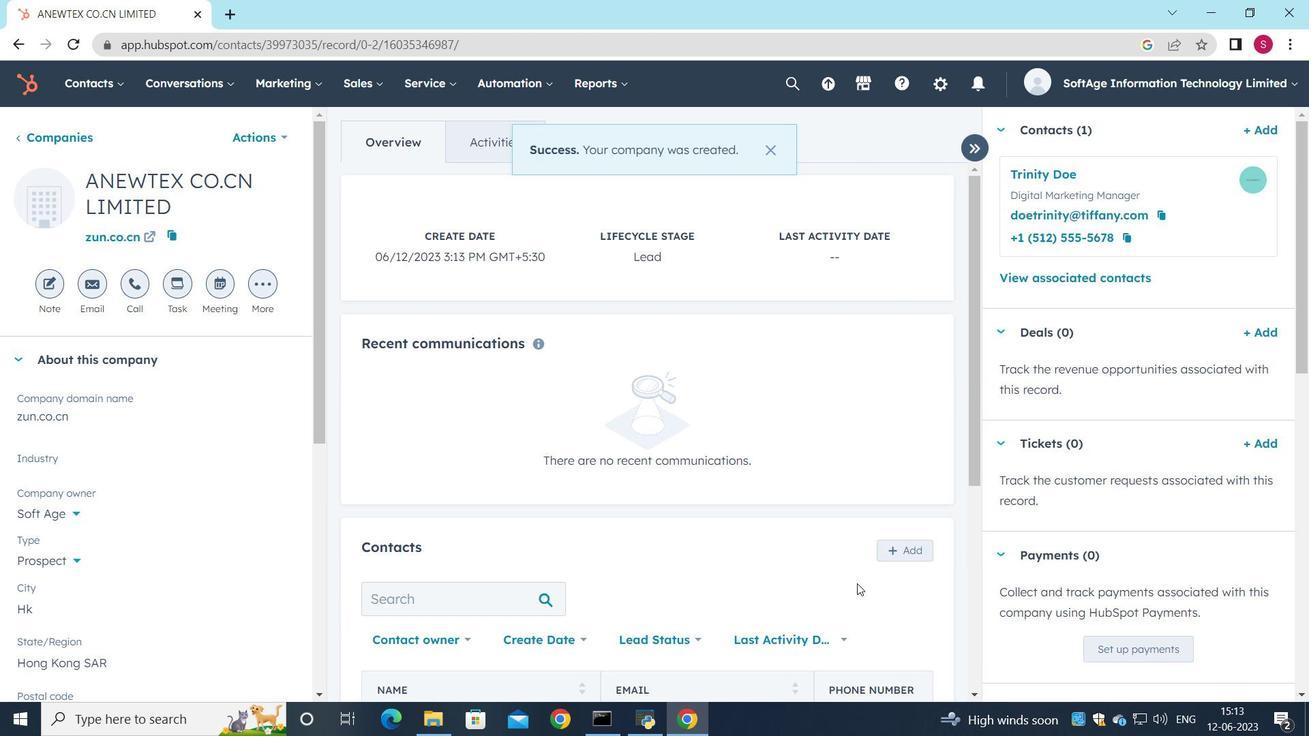 
Action: Mouse scrolled (911, 534) with delta (0, 0)
Screenshot: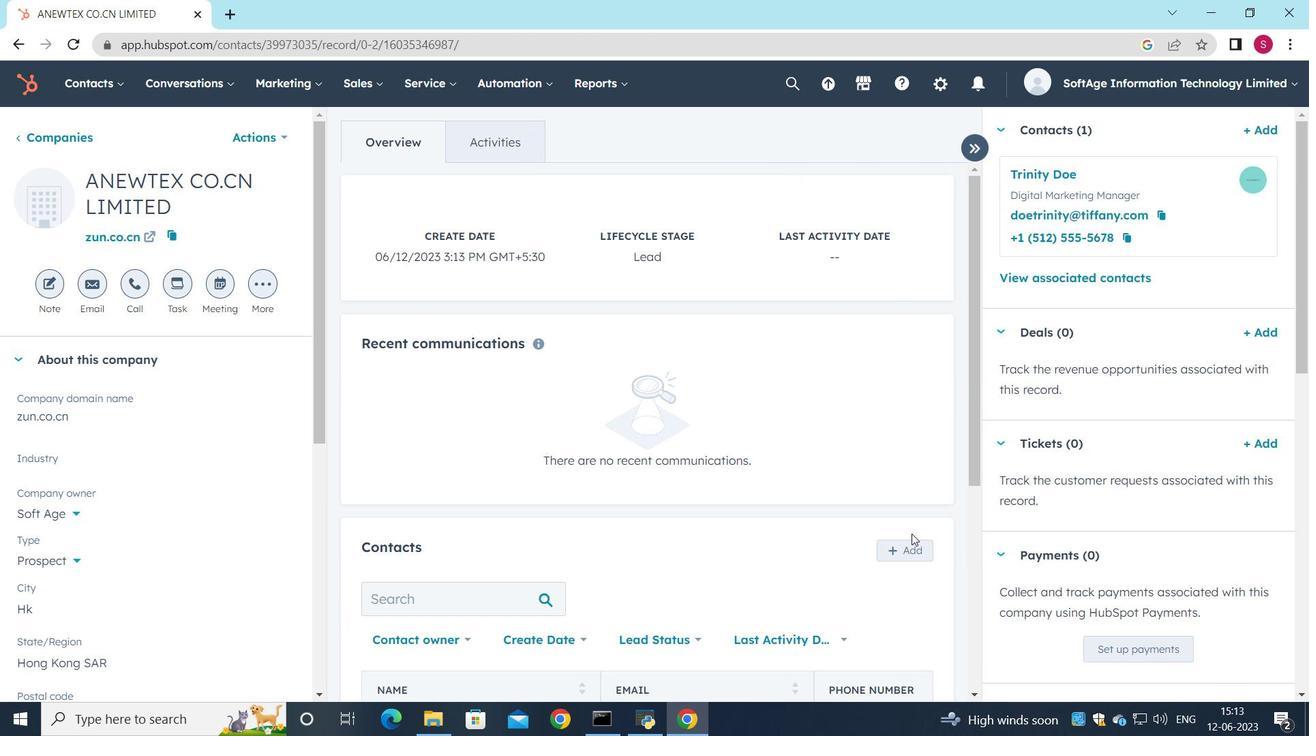 
Action: Mouse scrolled (911, 534) with delta (0, 0)
Screenshot: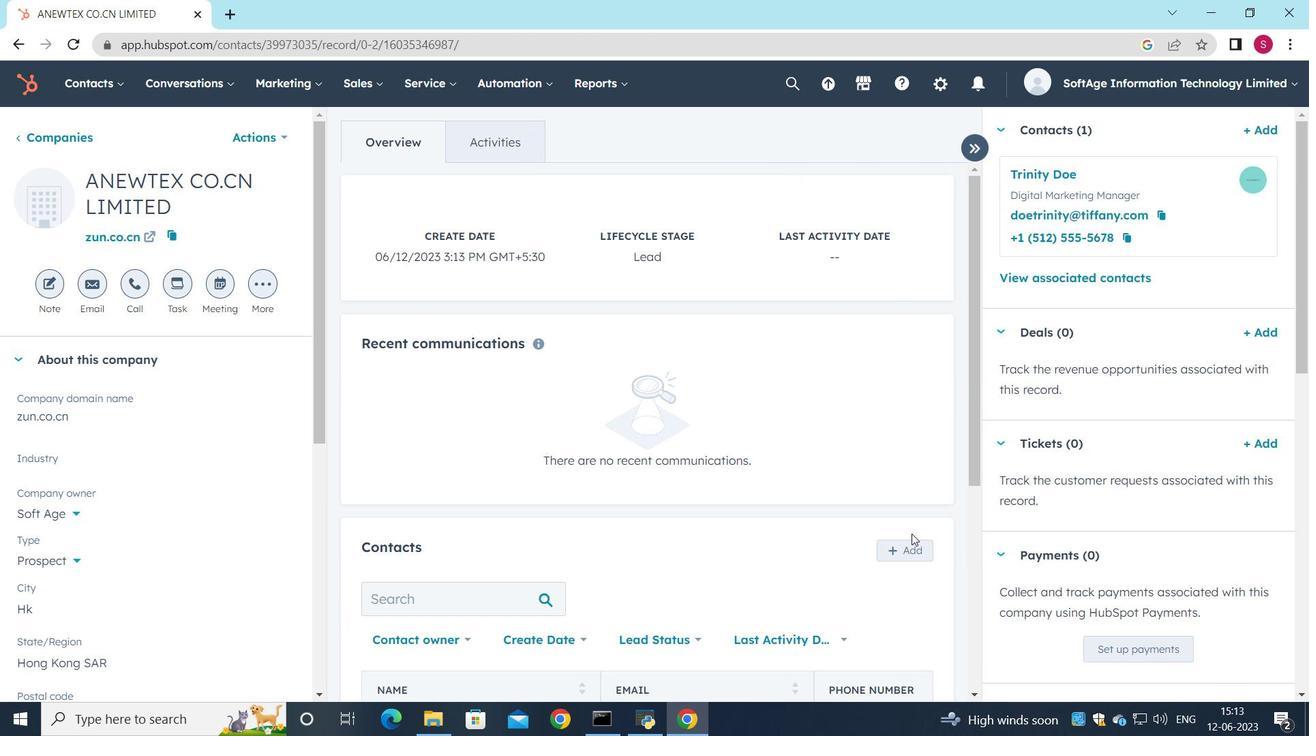 
Action: Mouse moved to (860, 550)
Screenshot: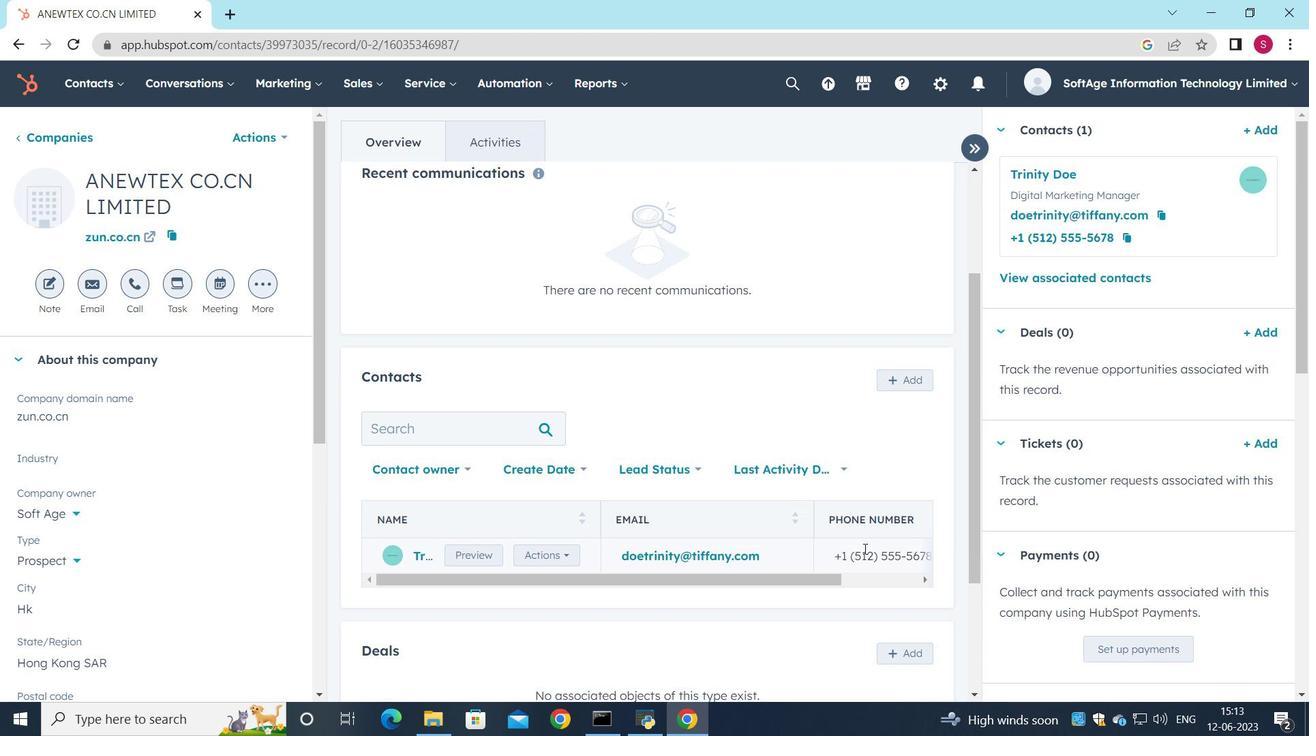 
